 Task: Search one way flight ticket for 5 adults, 2 children, 1 infant in seat and 2 infants on lap in economy from Missoula: Missoula Montana Airport (was Missoula International Airport) to Laramie: Laramie Regional Airport on 8-3-2023. Choice of flights is Spirit. Number of bags: 2 checked bags. Price is upto 106000. Outbound departure time preference is 4:45.
Action: Mouse moved to (223, 304)
Screenshot: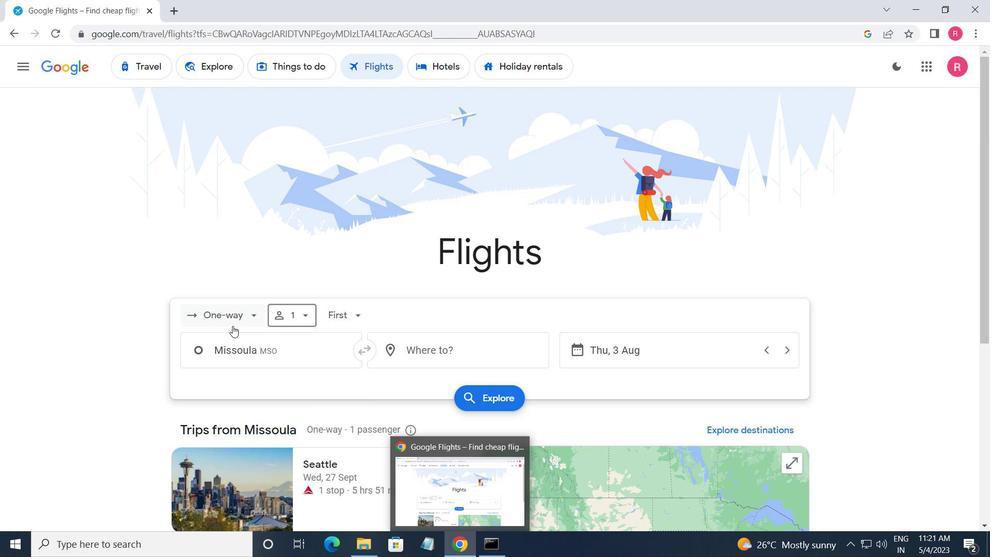 
Action: Mouse pressed left at (223, 304)
Screenshot: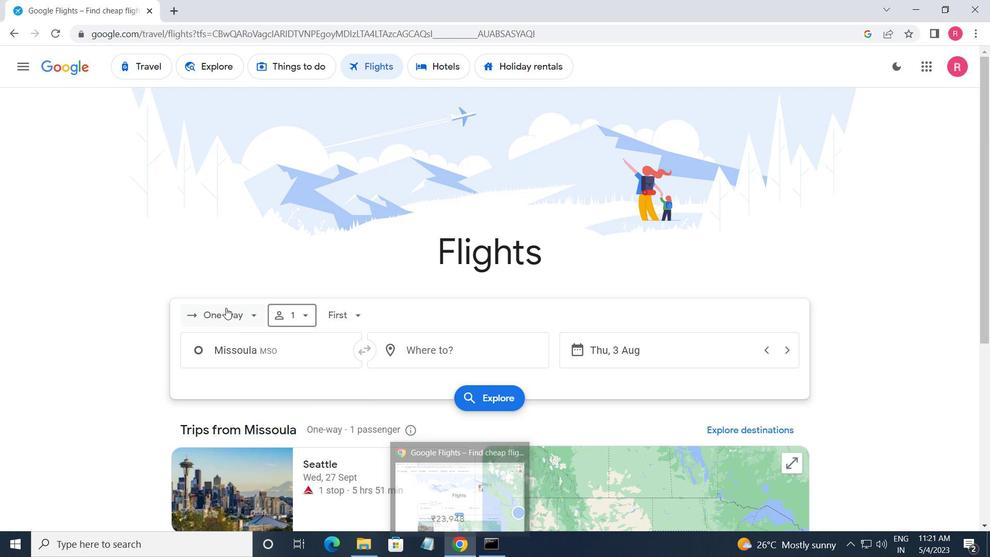 
Action: Mouse moved to (228, 320)
Screenshot: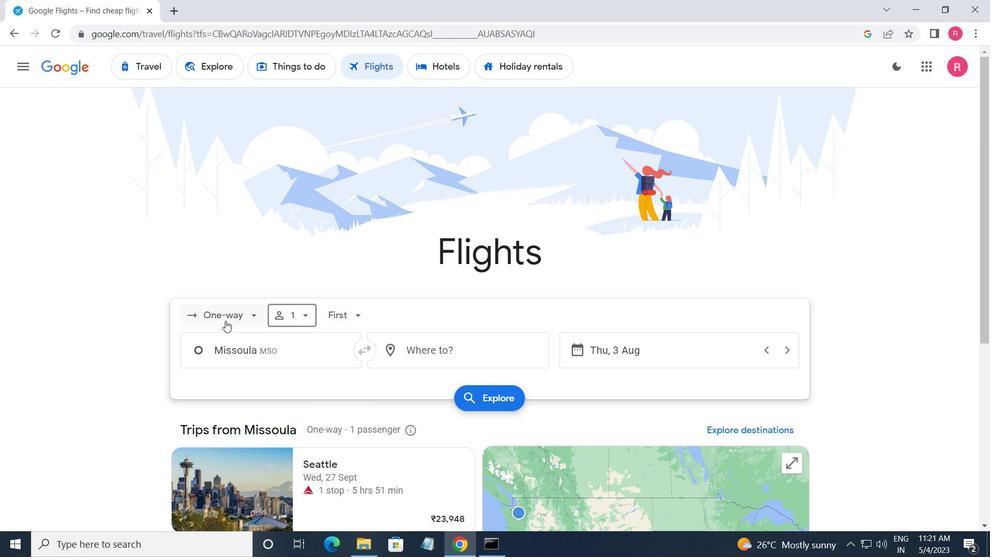 
Action: Mouse pressed left at (228, 320)
Screenshot: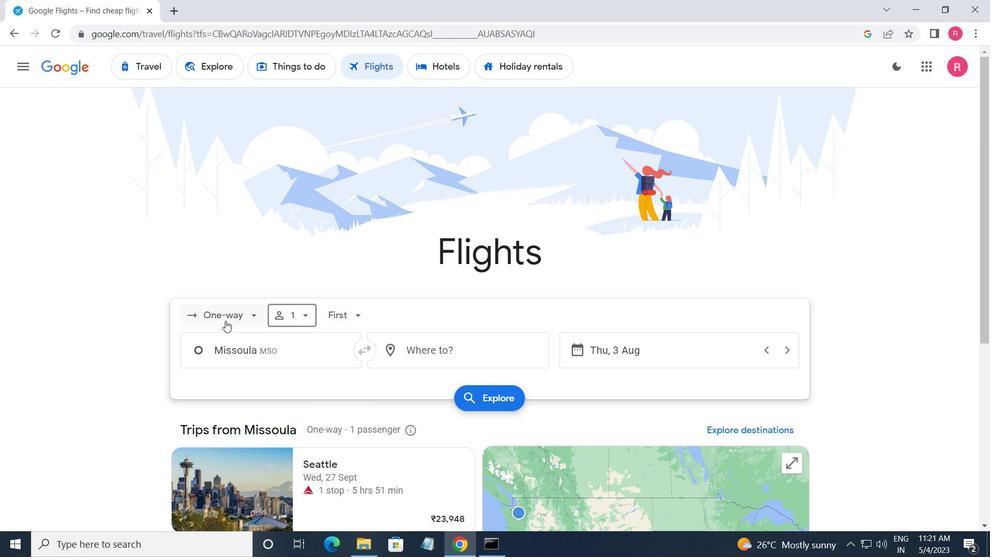 
Action: Mouse moved to (238, 313)
Screenshot: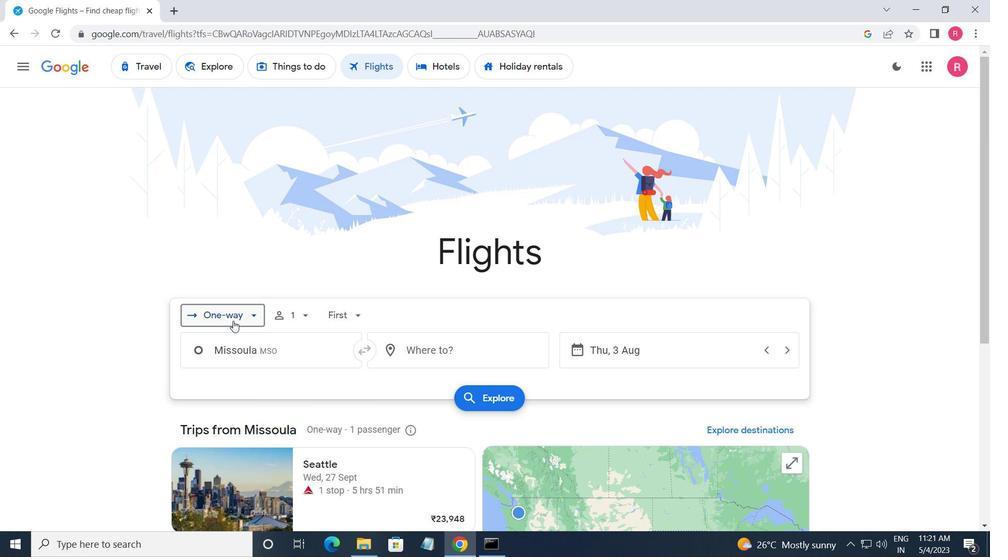 
Action: Mouse pressed left at (238, 313)
Screenshot: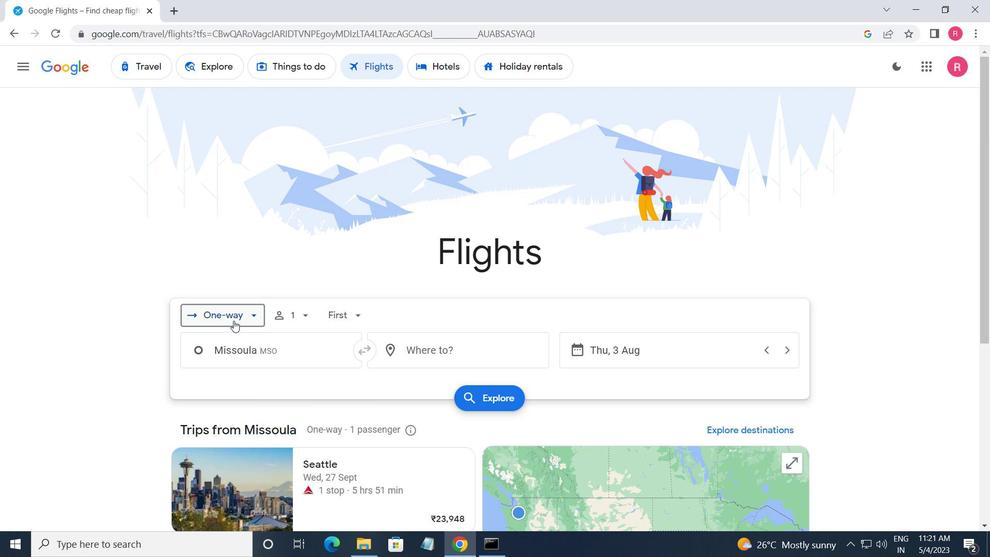
Action: Mouse moved to (243, 375)
Screenshot: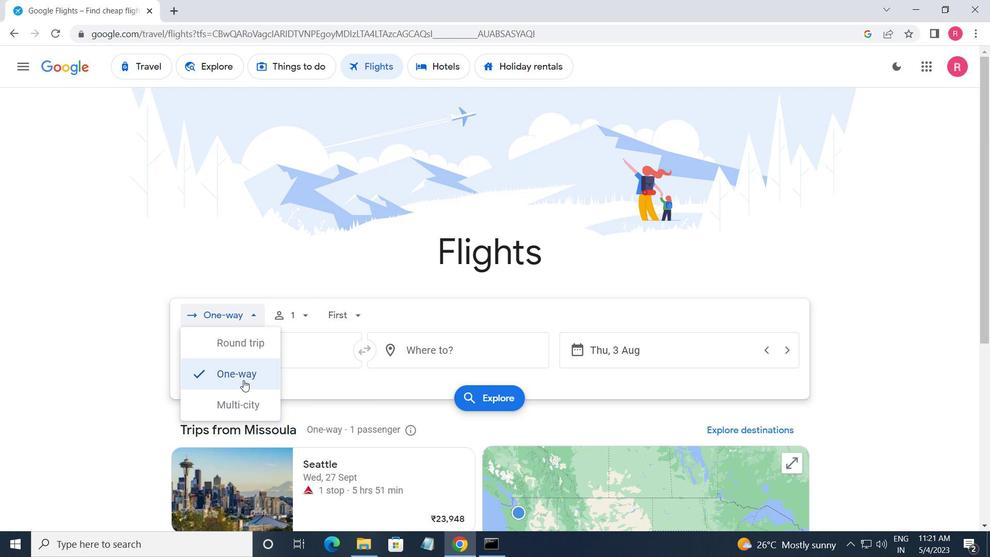 
Action: Mouse pressed left at (243, 375)
Screenshot: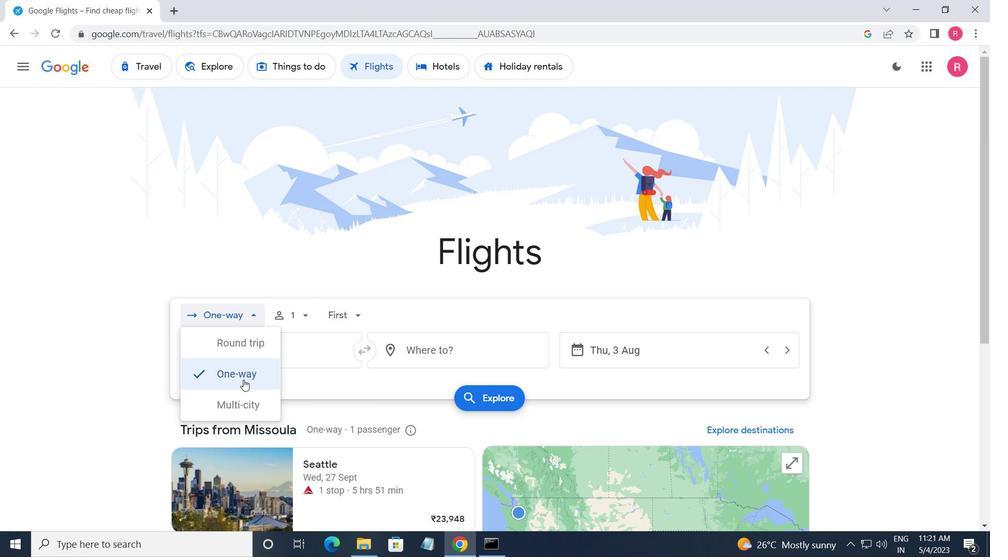 
Action: Mouse moved to (300, 321)
Screenshot: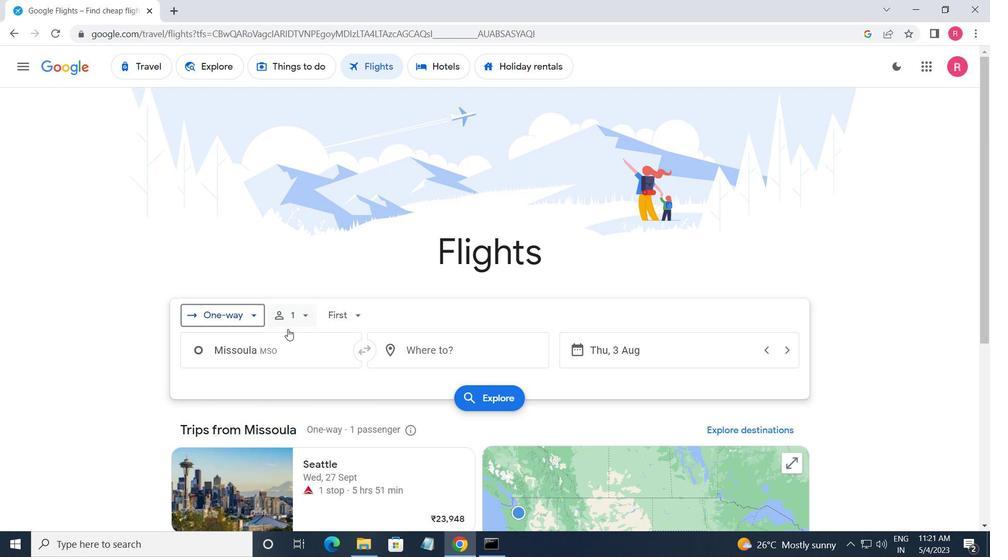 
Action: Mouse pressed left at (300, 321)
Screenshot: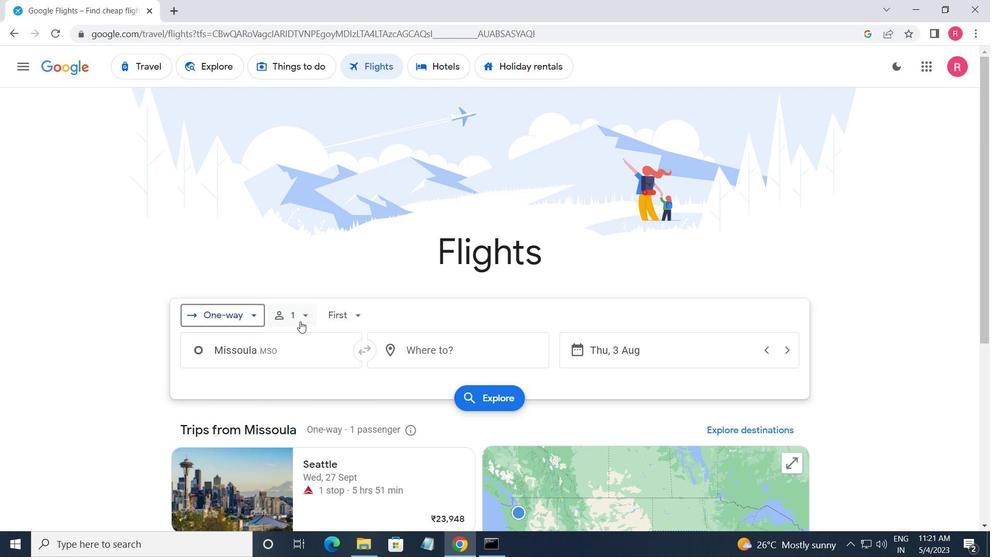 
Action: Mouse moved to (408, 348)
Screenshot: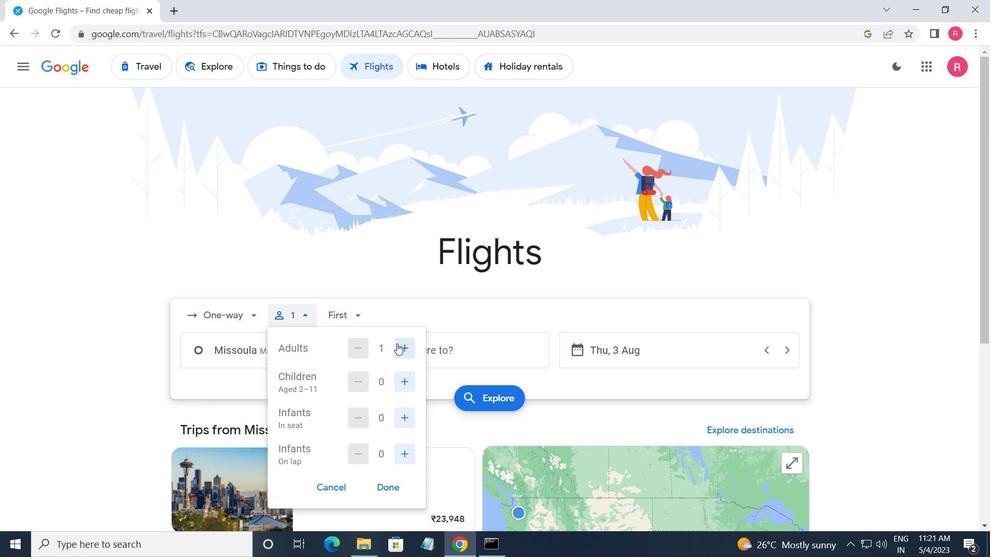 
Action: Mouse pressed left at (408, 348)
Screenshot: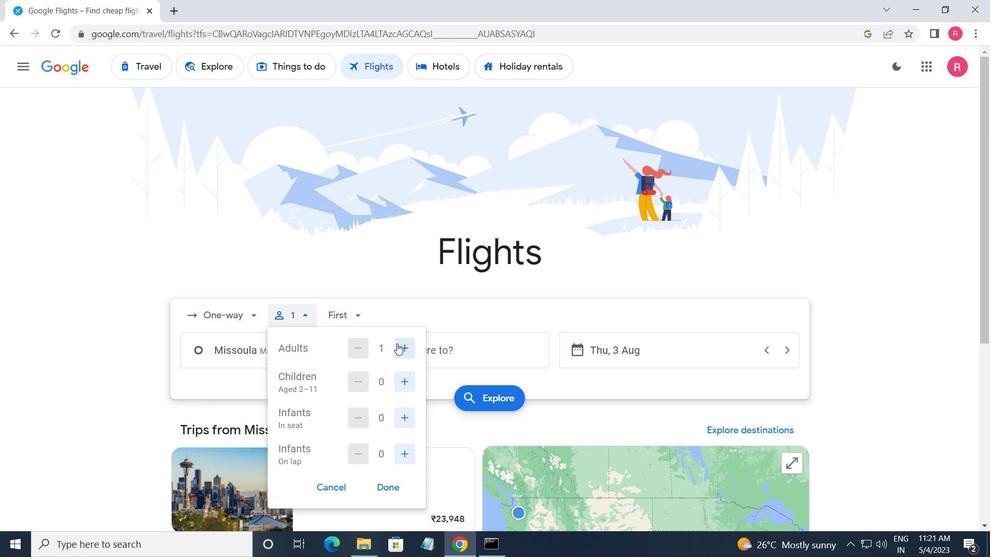 
Action: Mouse pressed left at (408, 348)
Screenshot: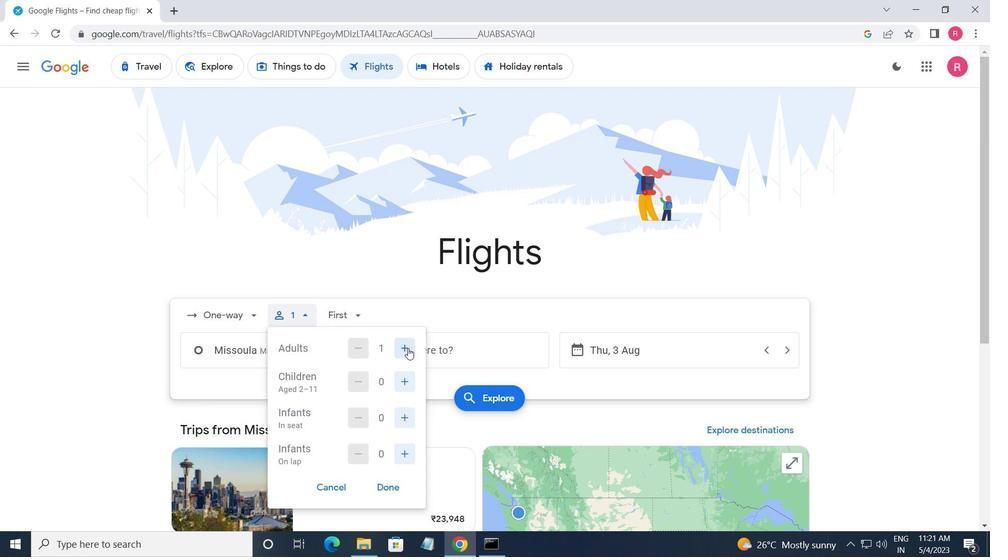 
Action: Mouse pressed left at (408, 348)
Screenshot: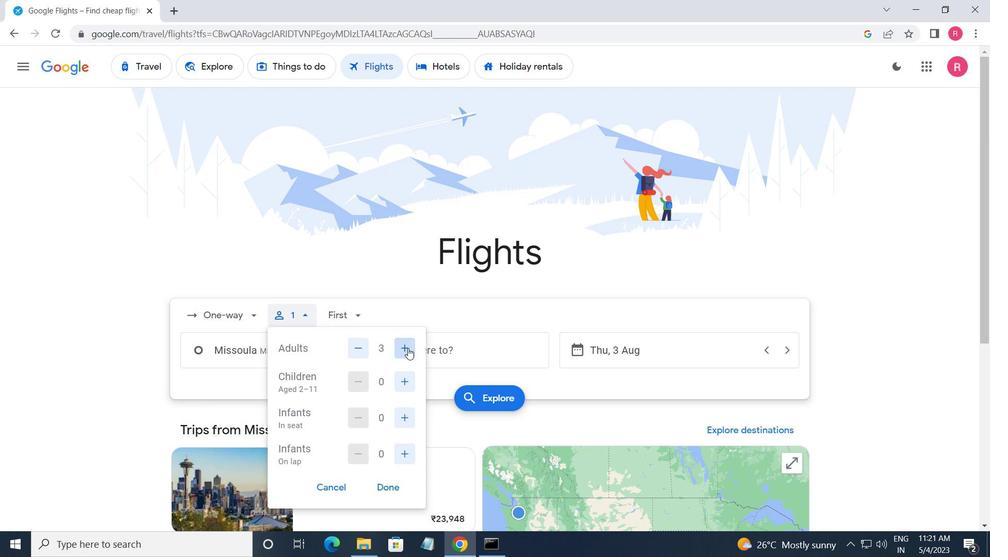 
Action: Mouse pressed left at (408, 348)
Screenshot: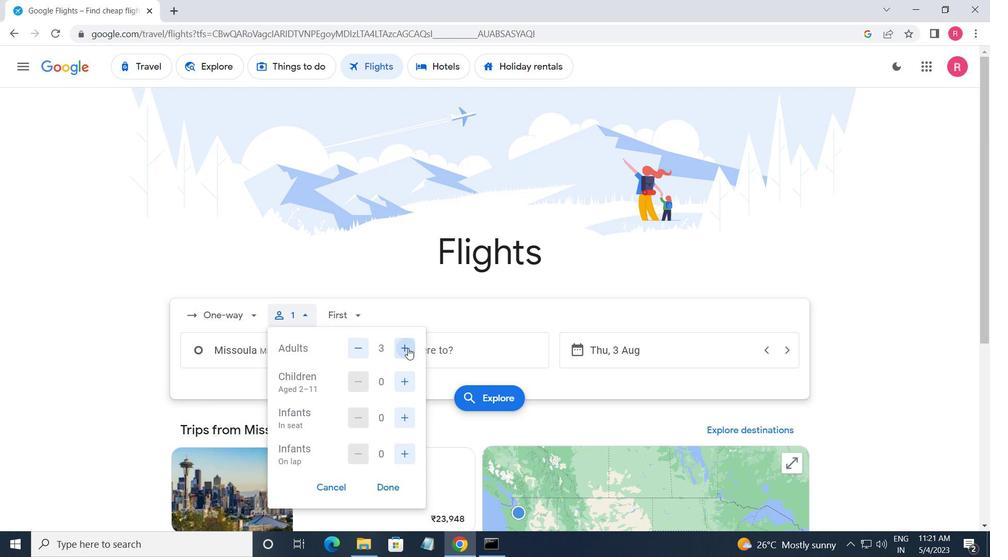 
Action: Mouse moved to (409, 377)
Screenshot: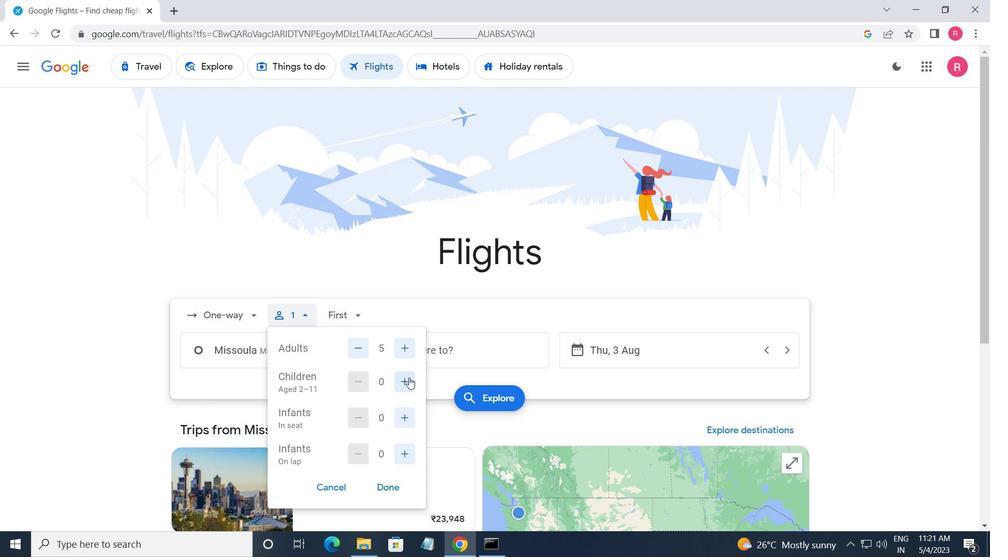 
Action: Mouse pressed left at (409, 377)
Screenshot: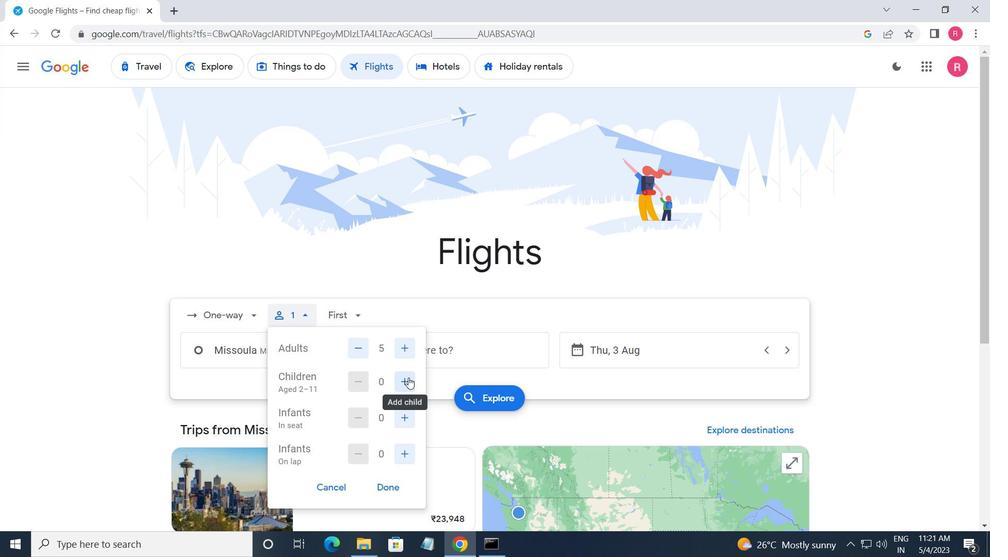 
Action: Mouse moved to (409, 377)
Screenshot: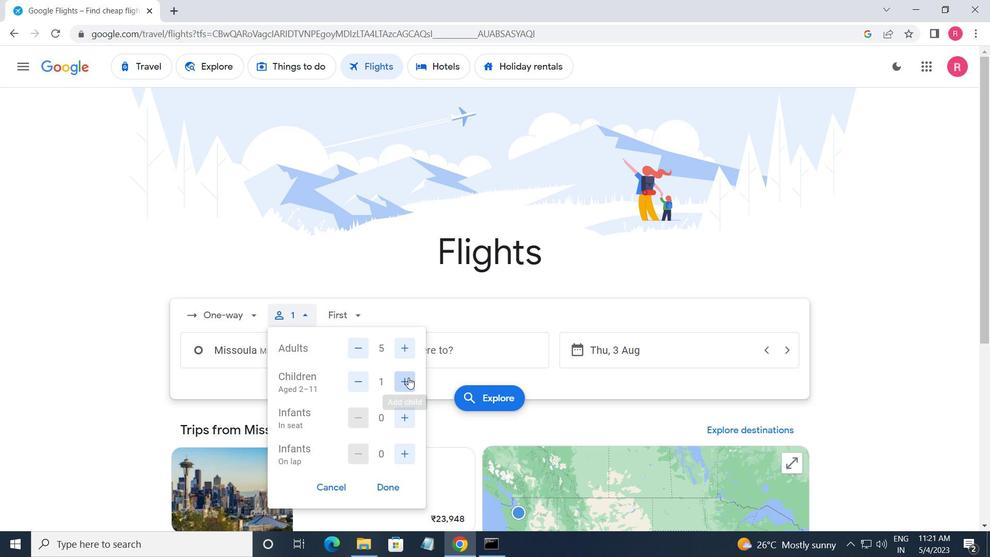 
Action: Mouse pressed left at (409, 377)
Screenshot: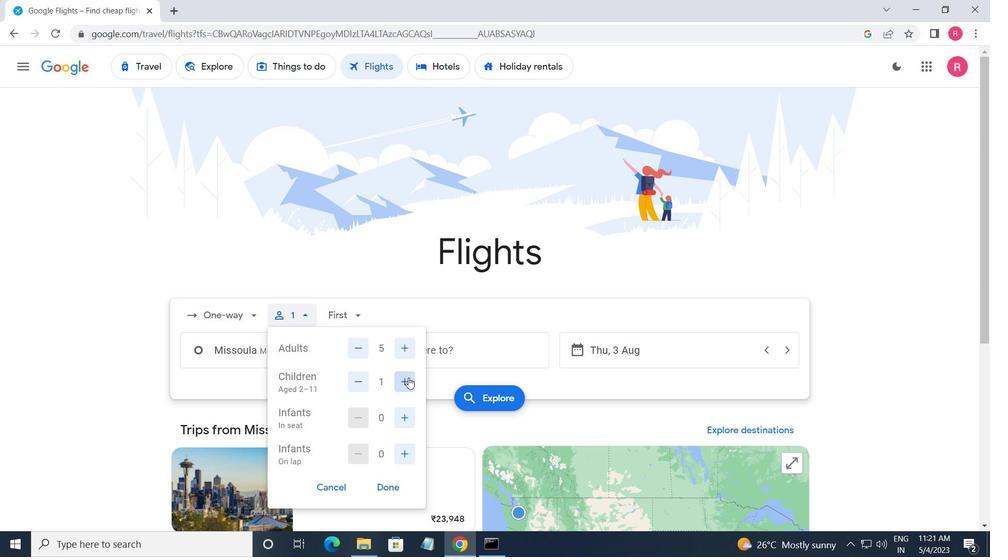 
Action: Mouse moved to (398, 415)
Screenshot: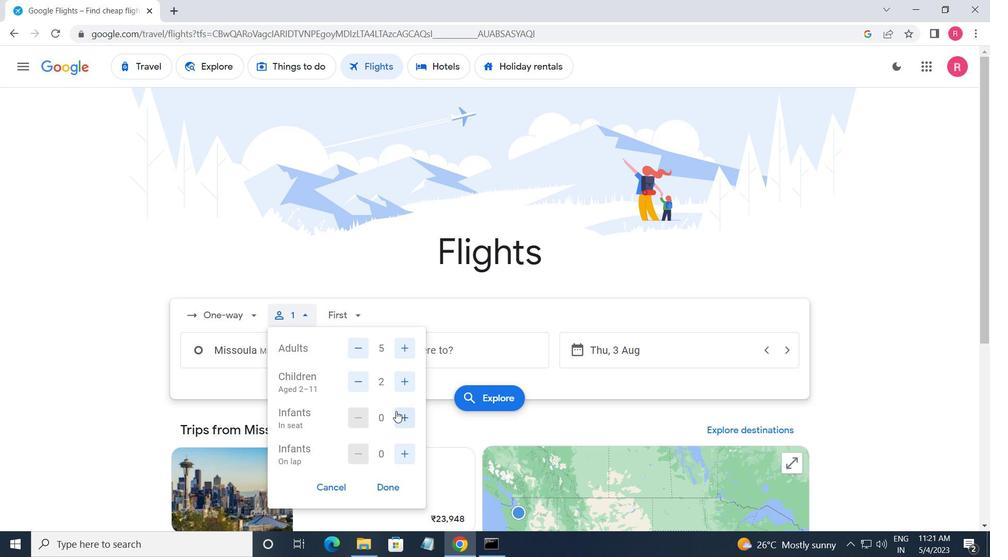 
Action: Mouse pressed left at (398, 415)
Screenshot: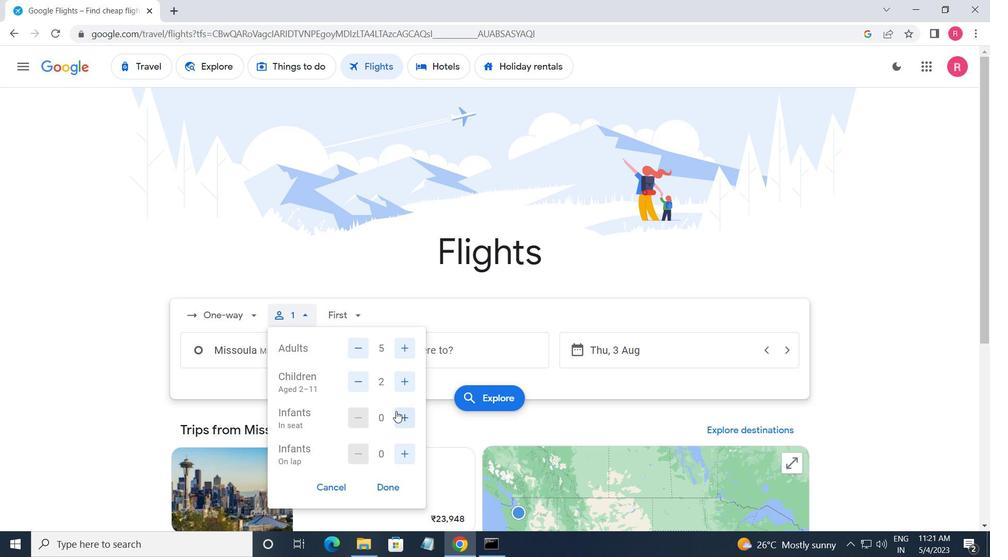 
Action: Mouse moved to (407, 457)
Screenshot: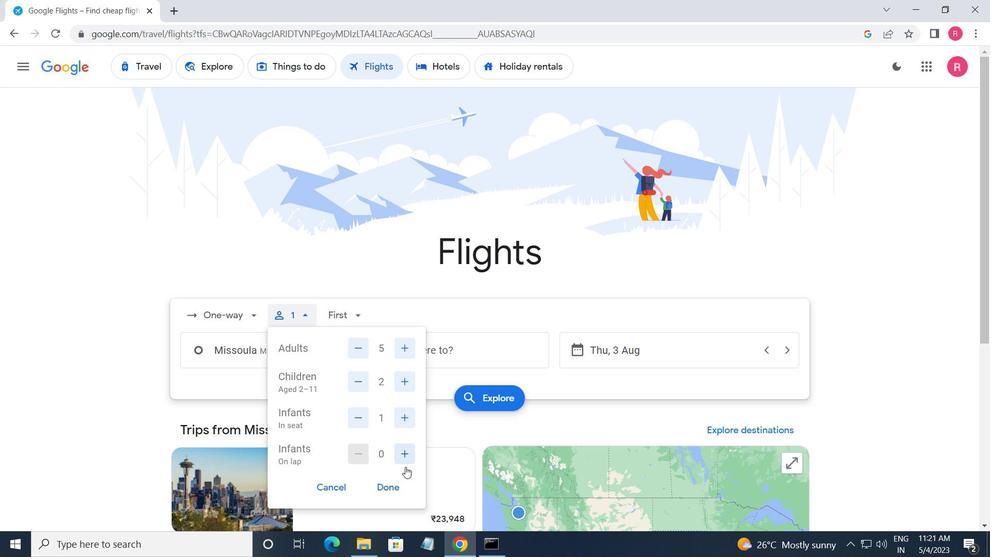 
Action: Mouse pressed left at (407, 457)
Screenshot: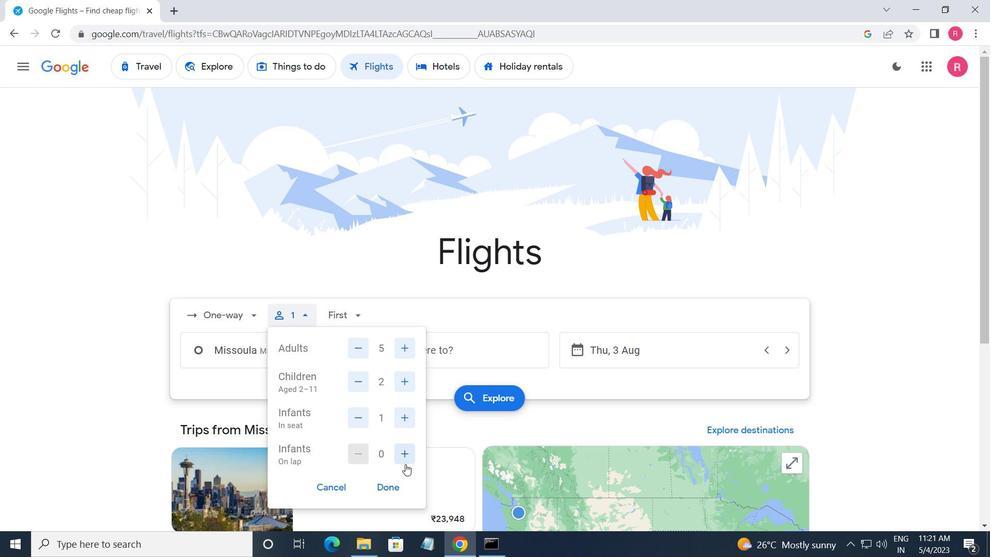 
Action: Mouse moved to (395, 482)
Screenshot: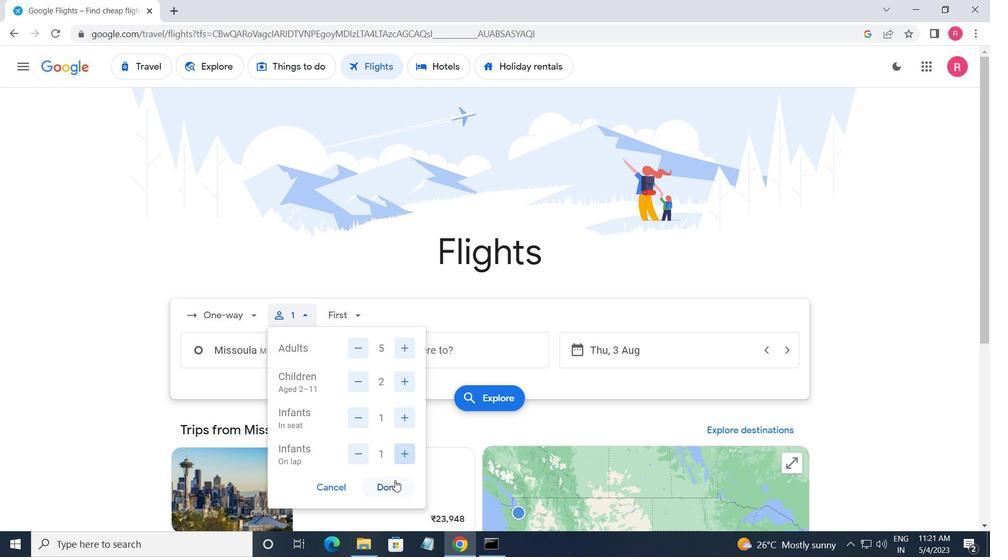 
Action: Mouse pressed left at (395, 482)
Screenshot: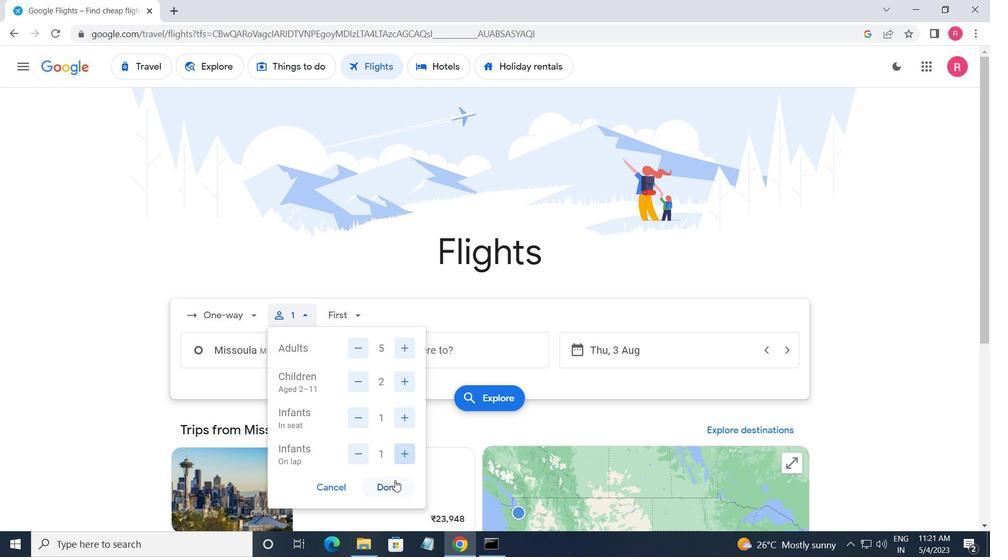 
Action: Mouse moved to (342, 316)
Screenshot: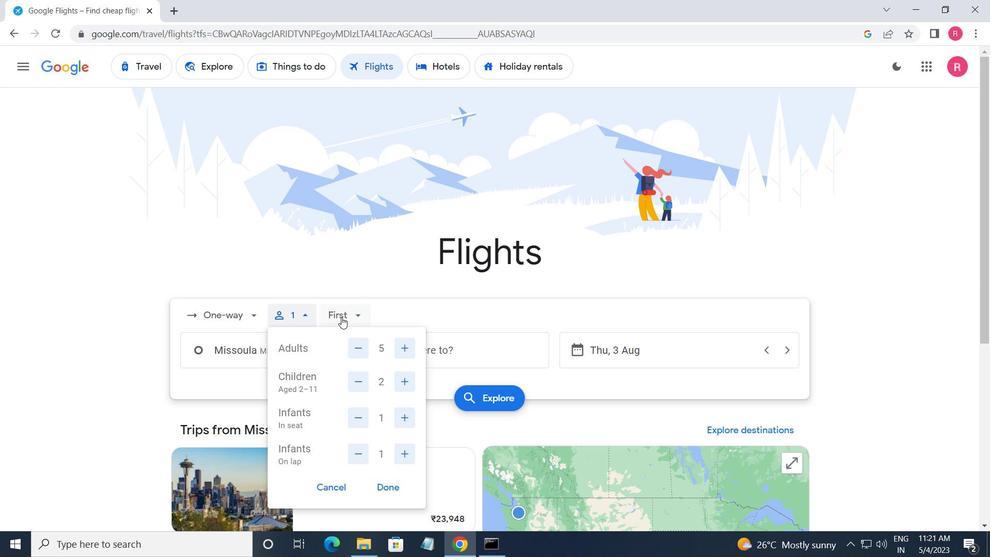 
Action: Mouse pressed left at (342, 316)
Screenshot: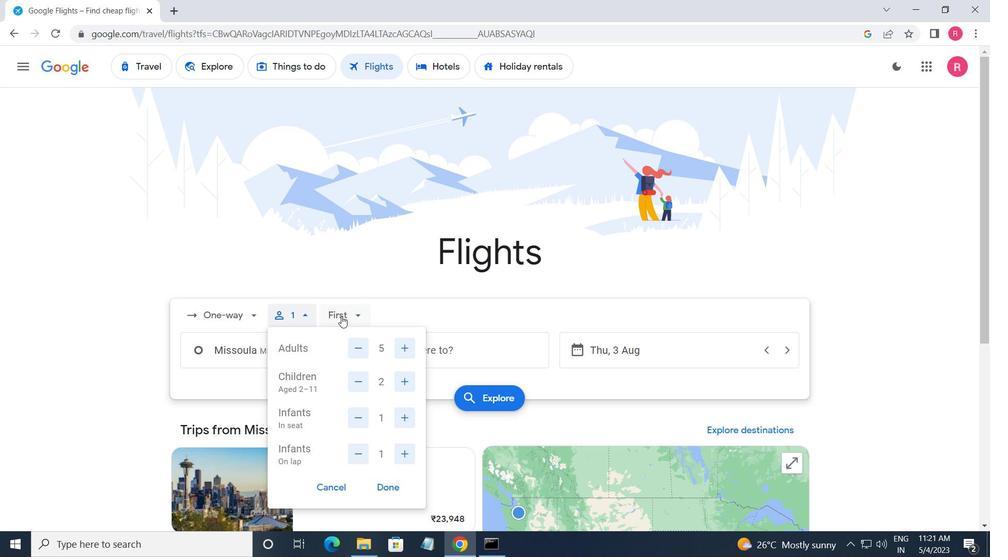 
Action: Mouse moved to (371, 350)
Screenshot: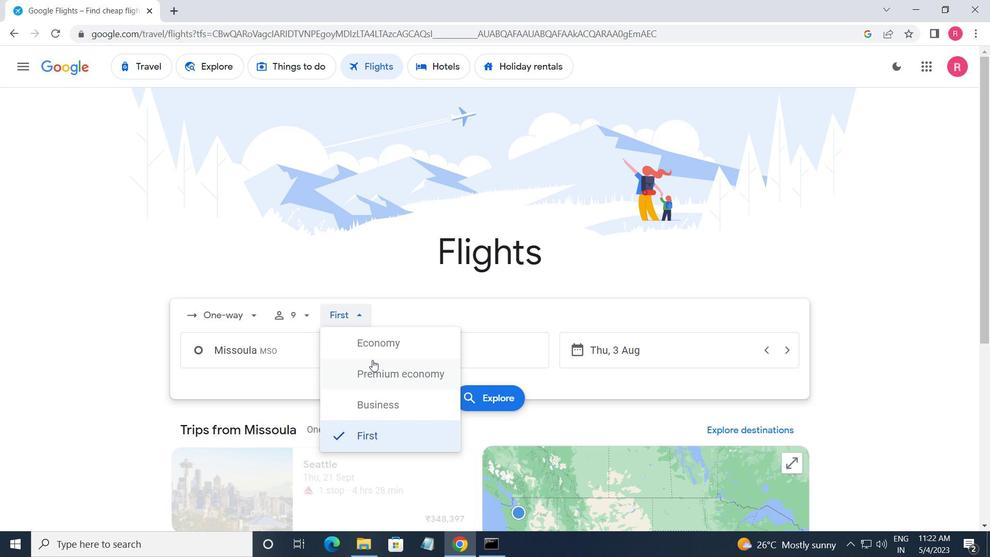 
Action: Mouse pressed left at (371, 350)
Screenshot: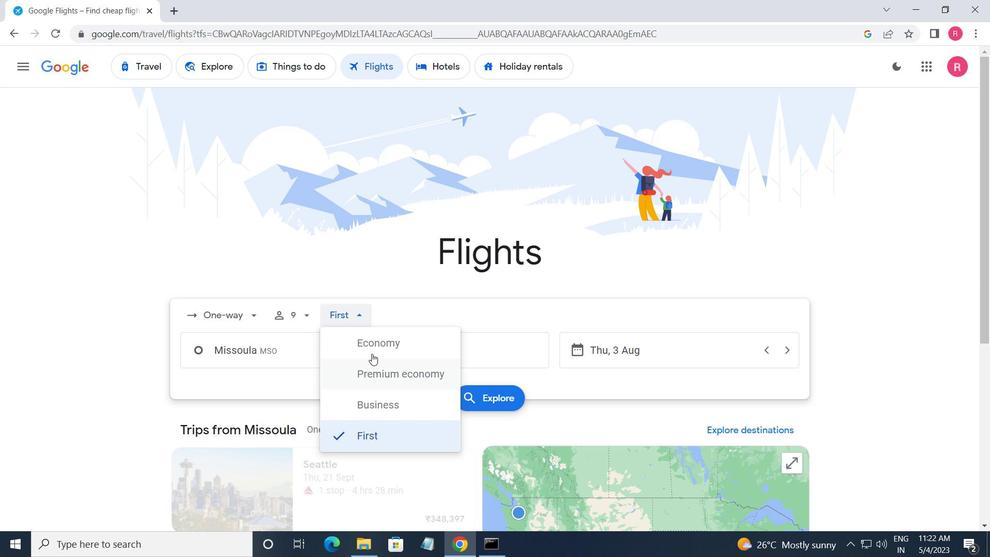 
Action: Mouse moved to (322, 367)
Screenshot: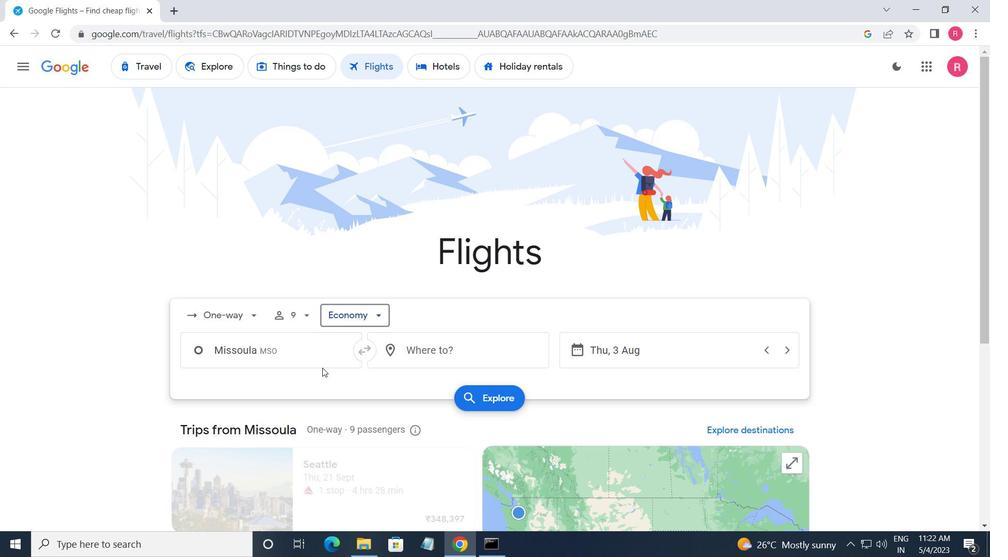 
Action: Mouse pressed left at (322, 367)
Screenshot: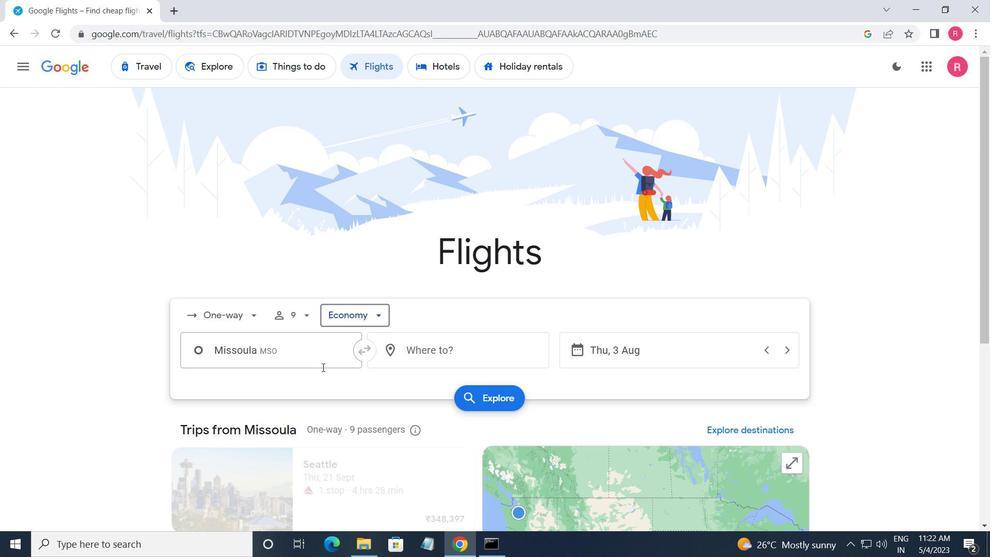 
Action: Mouse moved to (311, 426)
Screenshot: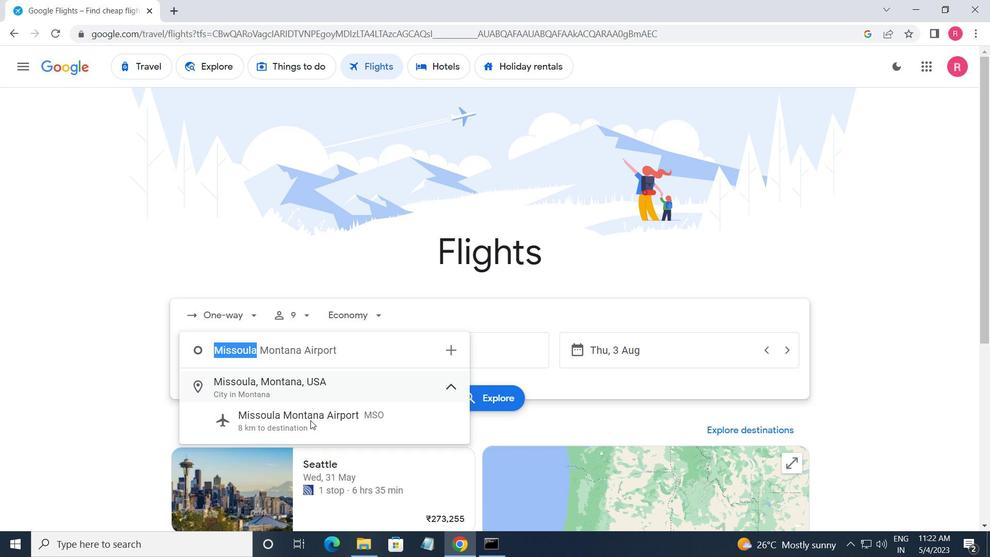 
Action: Mouse pressed left at (311, 426)
Screenshot: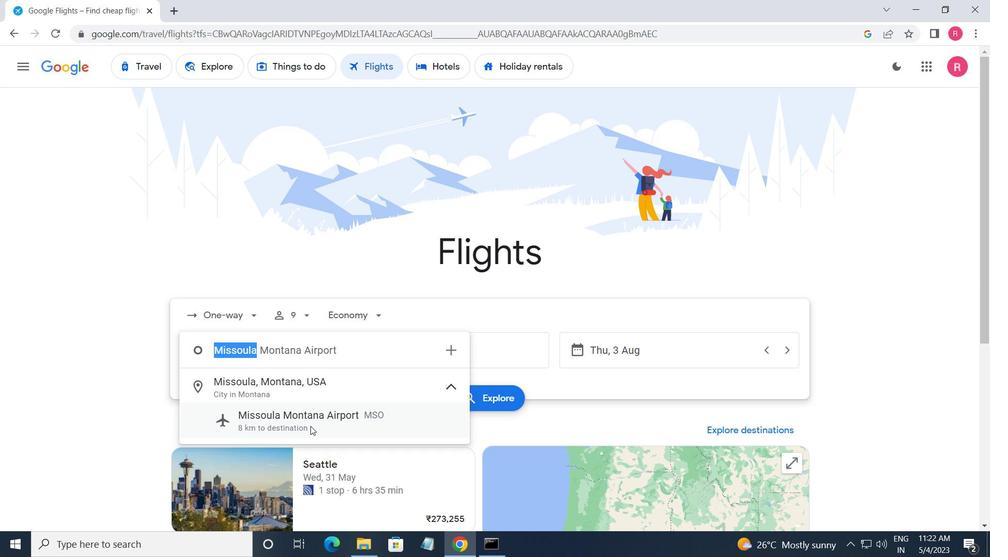 
Action: Mouse moved to (416, 355)
Screenshot: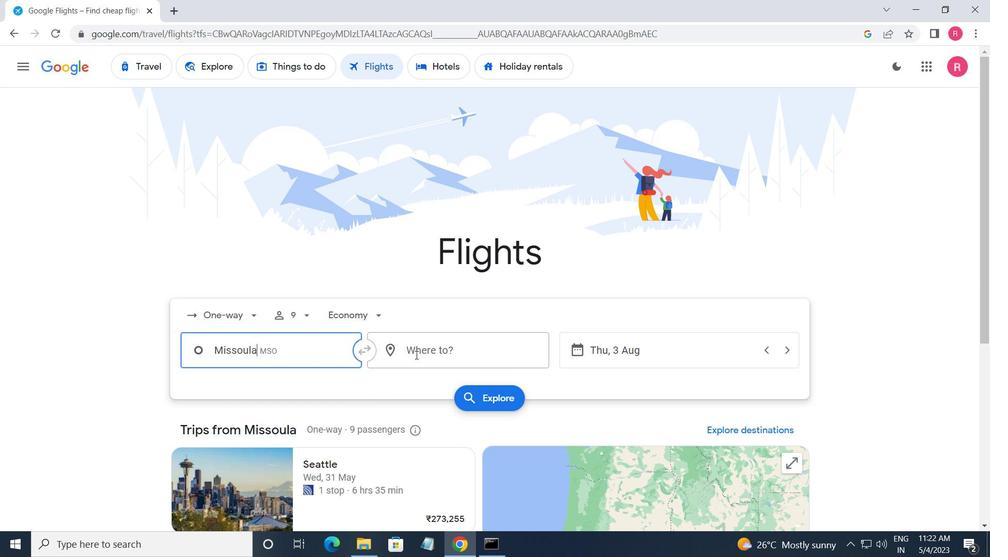 
Action: Mouse pressed left at (416, 355)
Screenshot: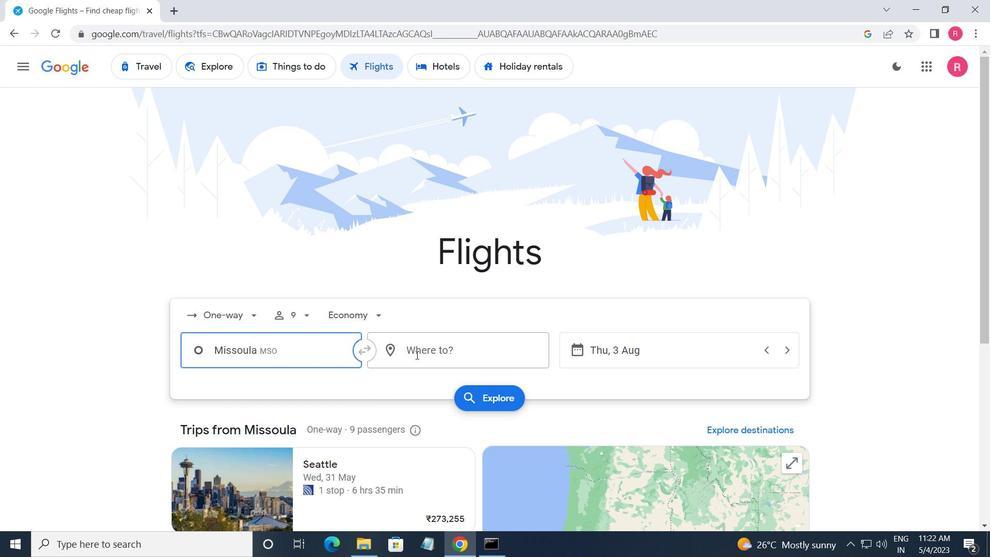 
Action: Mouse moved to (436, 484)
Screenshot: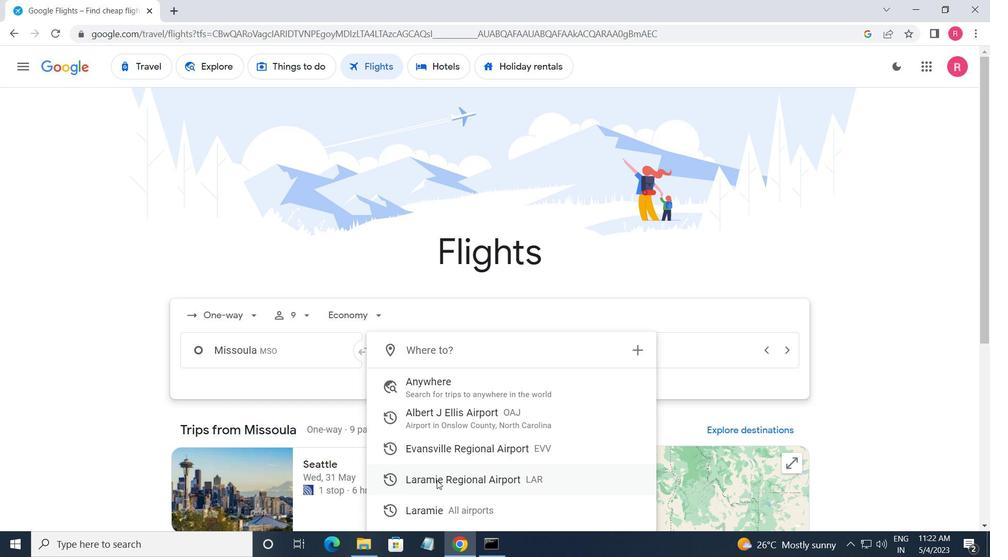 
Action: Mouse pressed left at (436, 484)
Screenshot: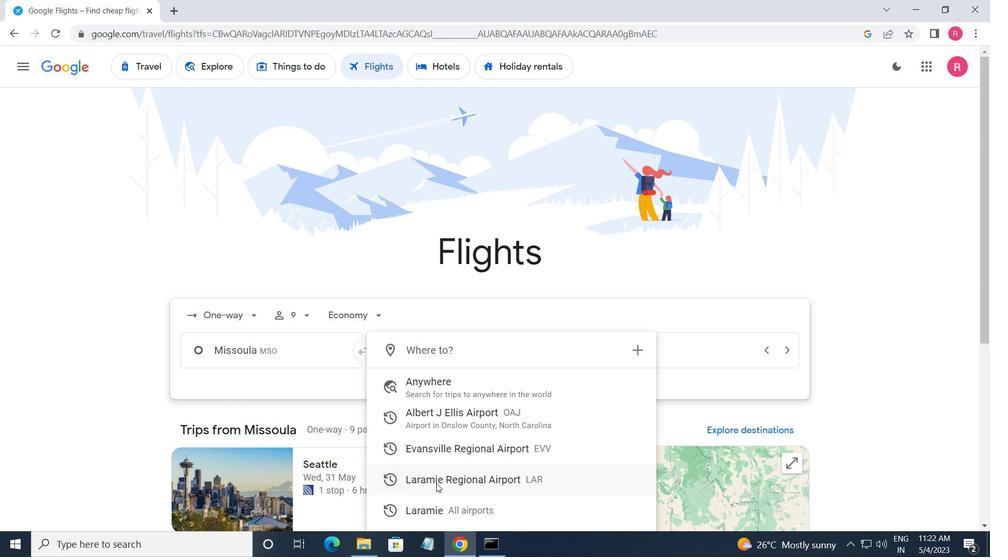 
Action: Mouse moved to (655, 361)
Screenshot: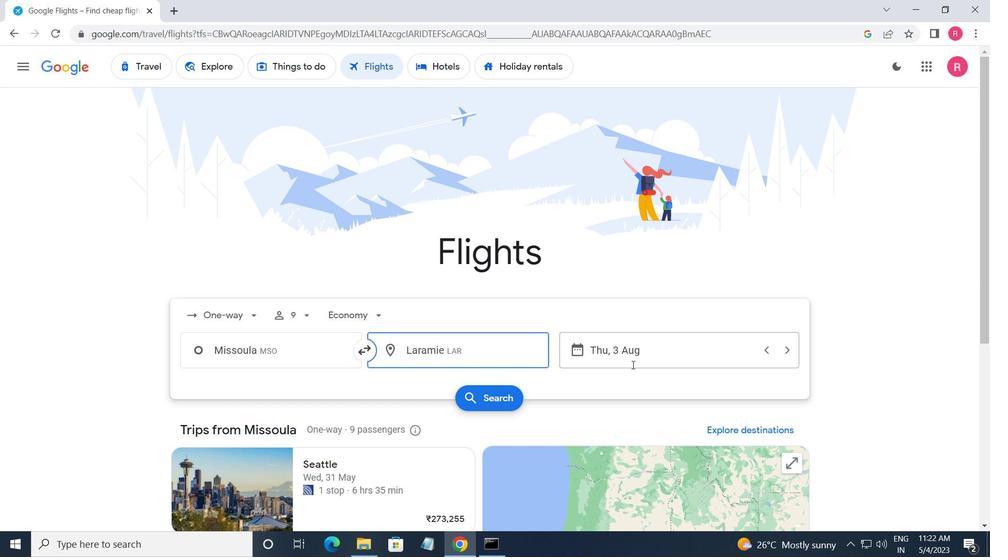 
Action: Mouse pressed left at (655, 361)
Screenshot: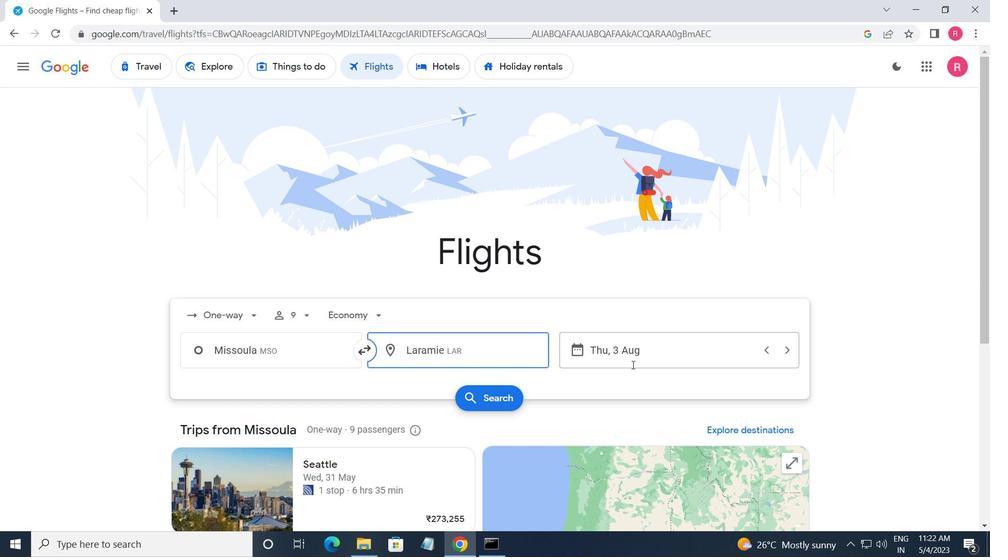
Action: Mouse moved to (457, 306)
Screenshot: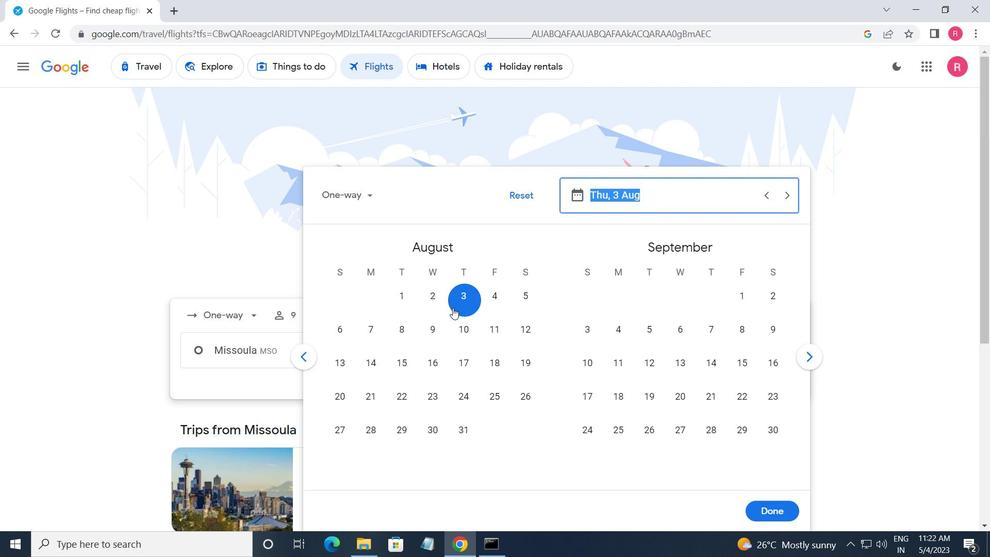 
Action: Mouse pressed left at (457, 306)
Screenshot: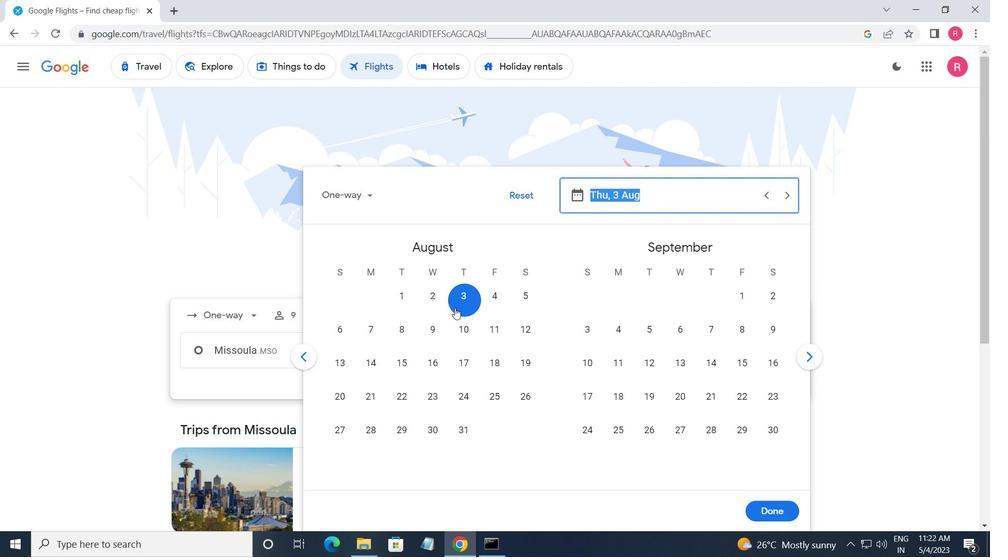 
Action: Mouse moved to (766, 511)
Screenshot: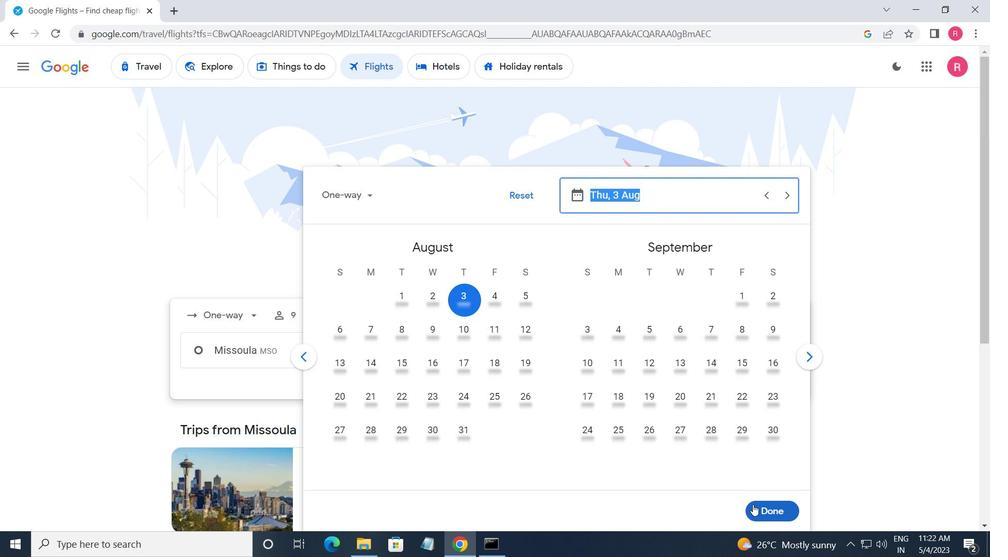 
Action: Mouse pressed left at (766, 511)
Screenshot: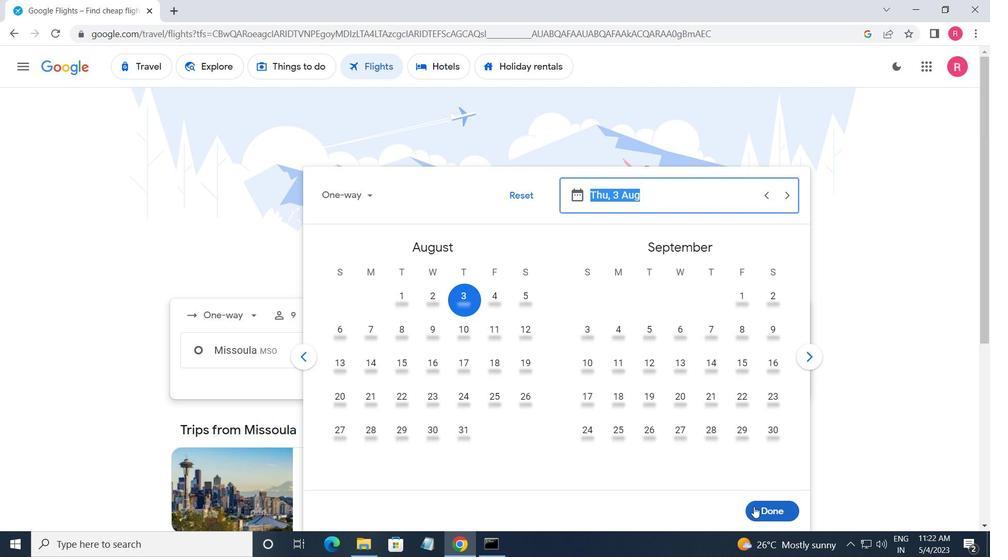
Action: Mouse moved to (479, 406)
Screenshot: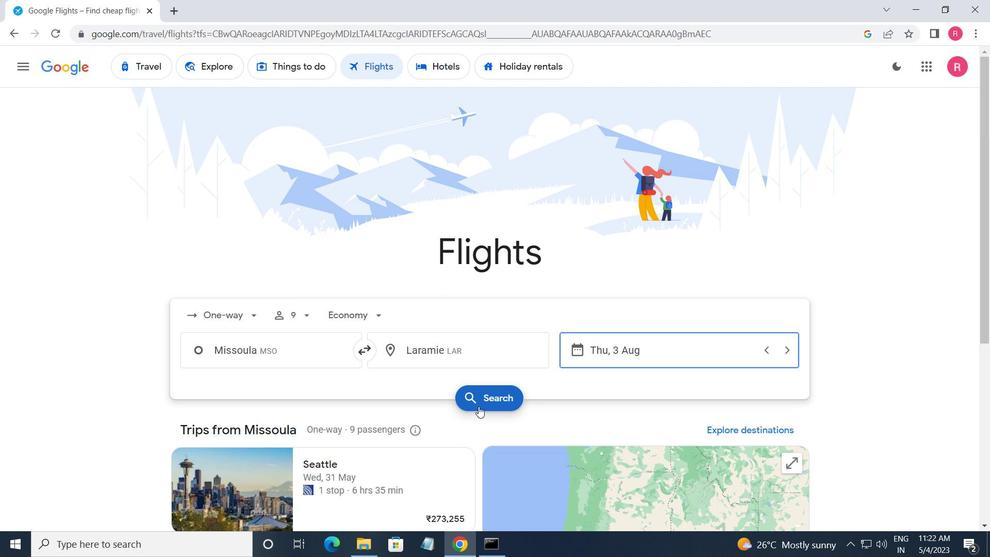 
Action: Mouse pressed left at (479, 406)
Screenshot: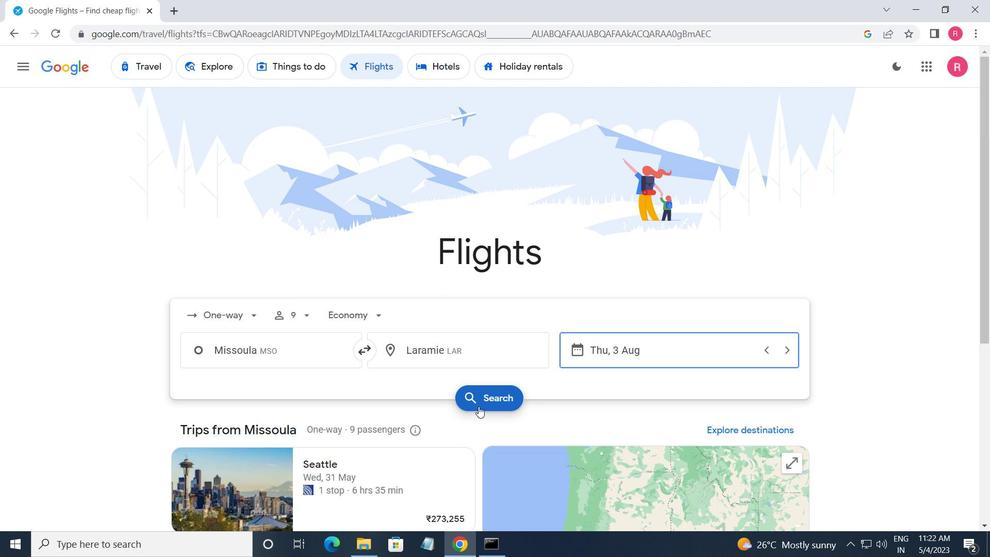 
Action: Mouse moved to (198, 188)
Screenshot: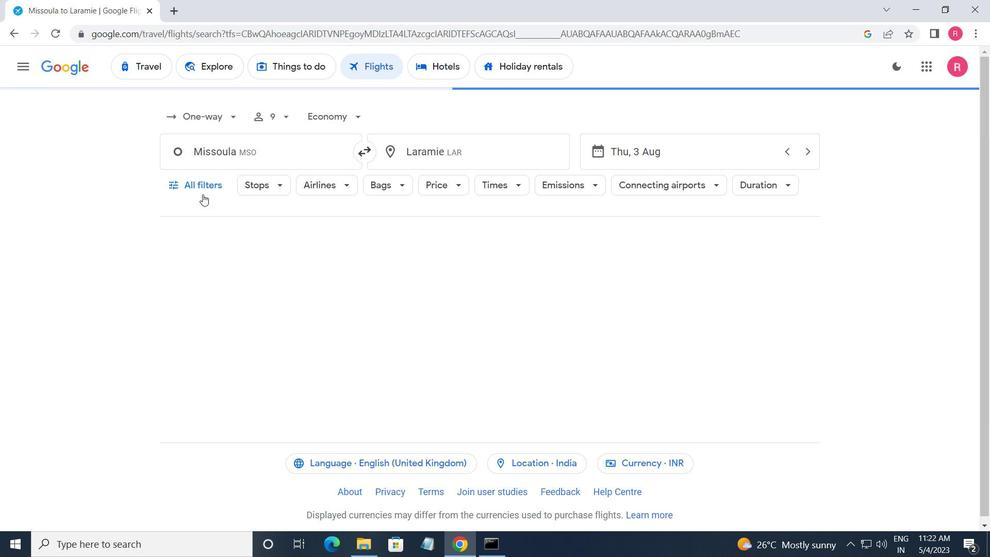 
Action: Mouse pressed left at (198, 188)
Screenshot: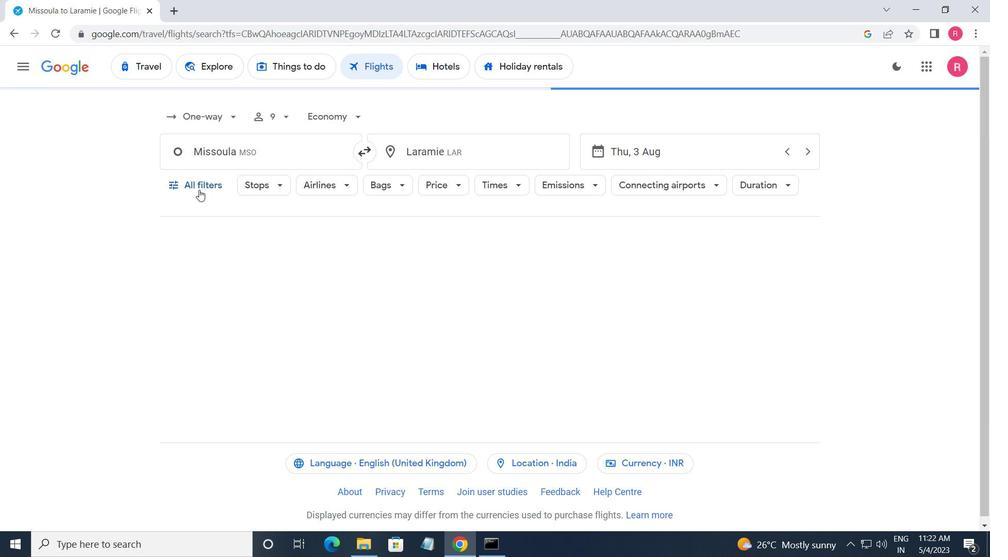 
Action: Mouse moved to (261, 361)
Screenshot: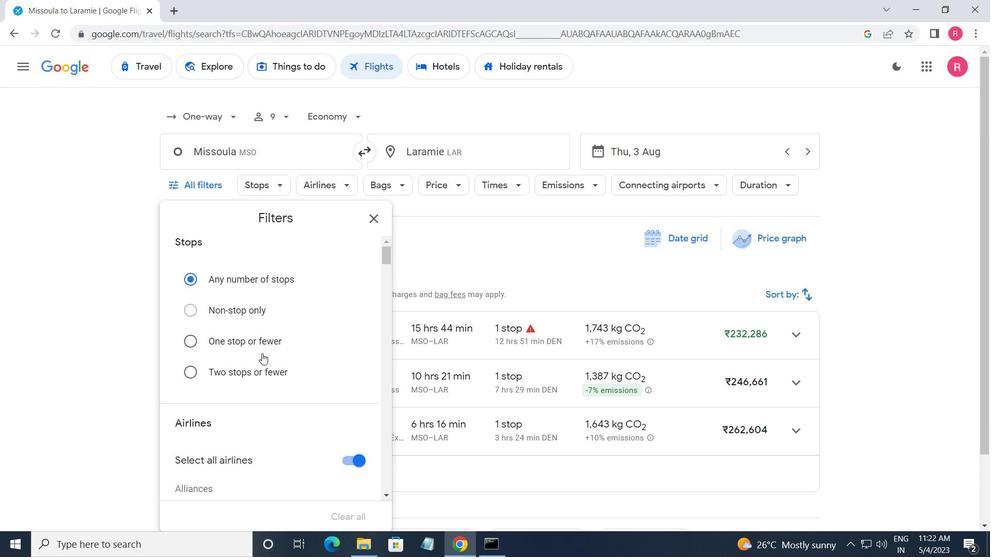
Action: Mouse scrolled (261, 360) with delta (0, 0)
Screenshot: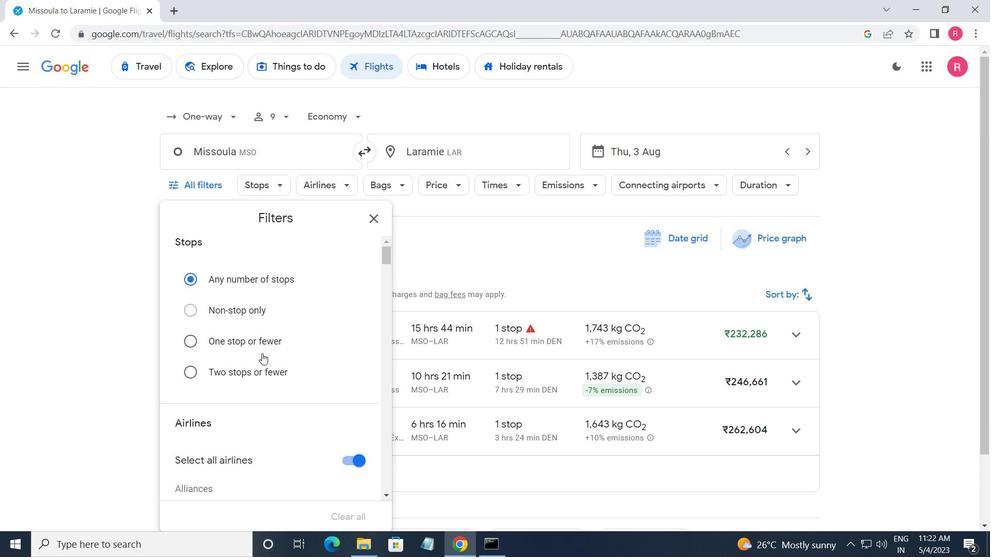 
Action: Mouse moved to (261, 363)
Screenshot: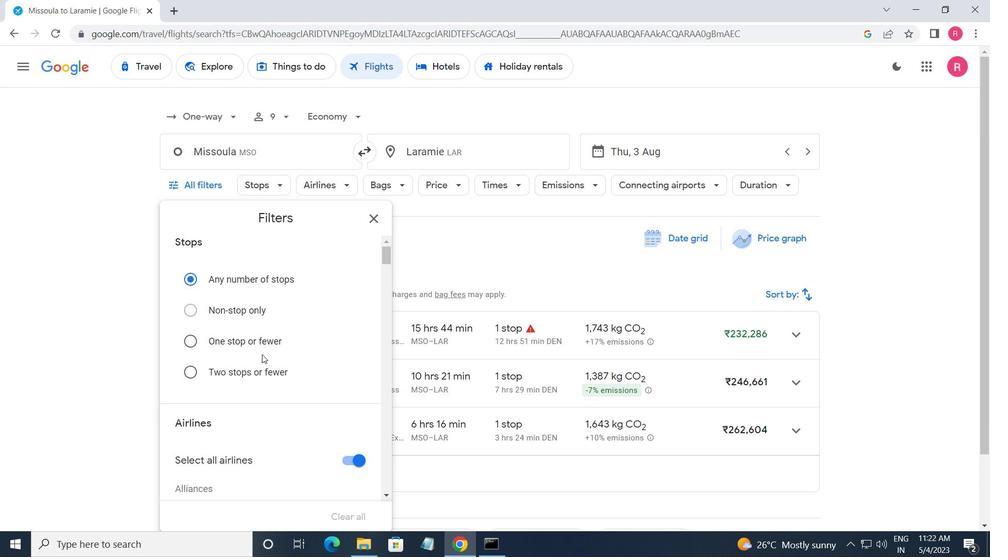 
Action: Mouse scrolled (261, 363) with delta (0, 0)
Screenshot: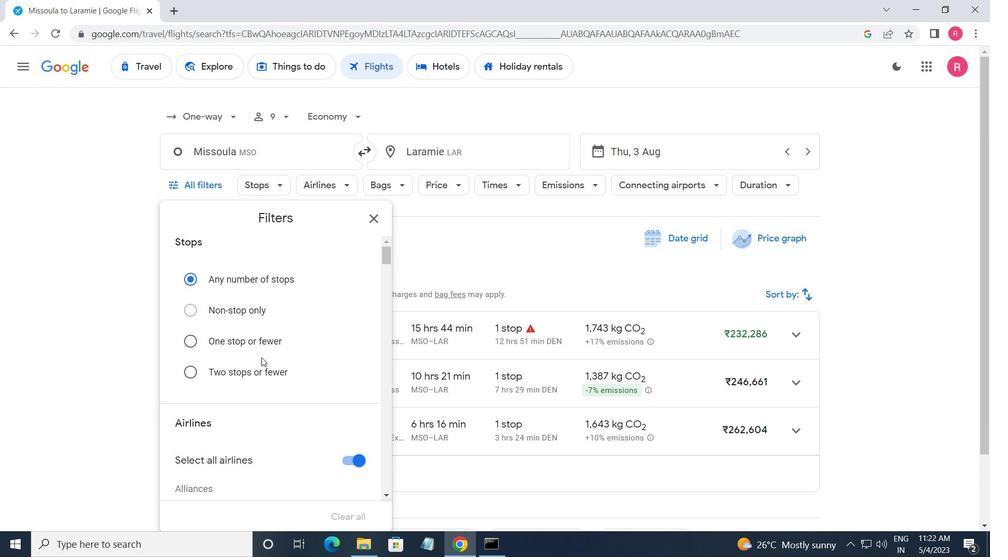 
Action: Mouse moved to (261, 365)
Screenshot: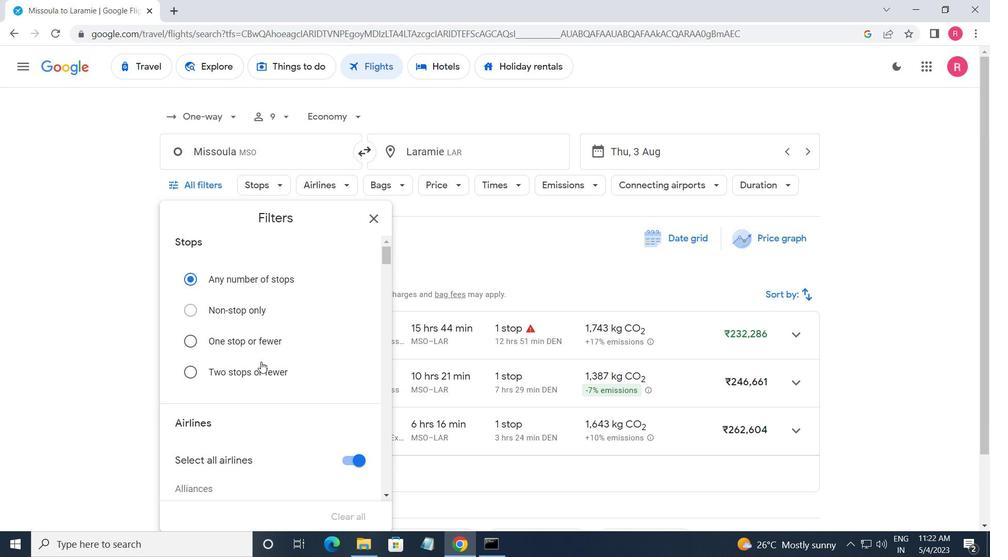 
Action: Mouse scrolled (261, 364) with delta (0, 0)
Screenshot: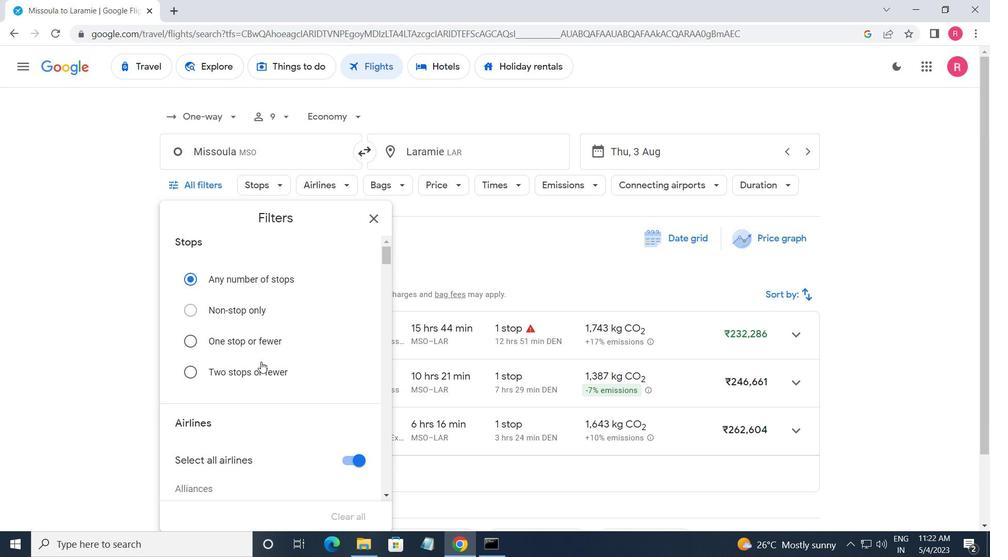 
Action: Mouse moved to (261, 366)
Screenshot: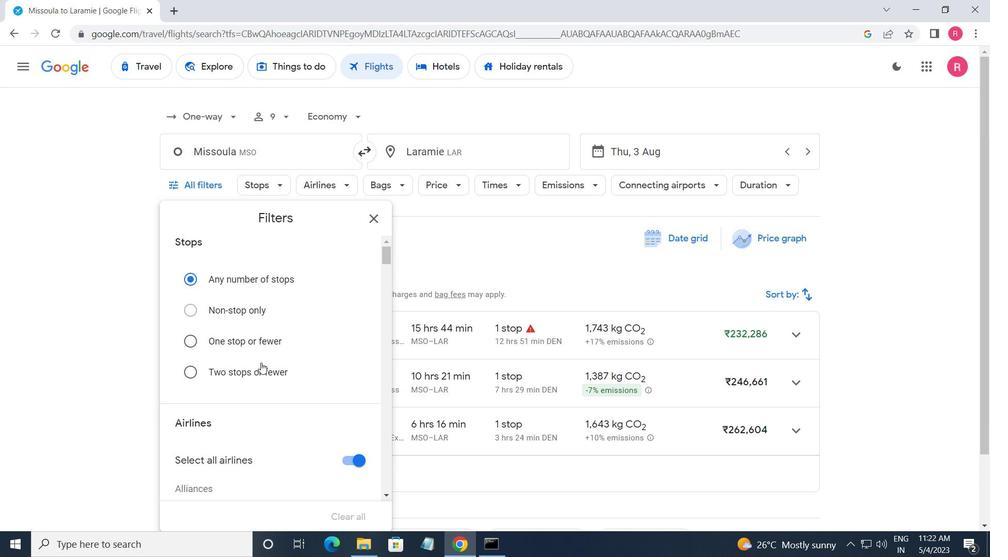 
Action: Mouse scrolled (261, 365) with delta (0, 0)
Screenshot: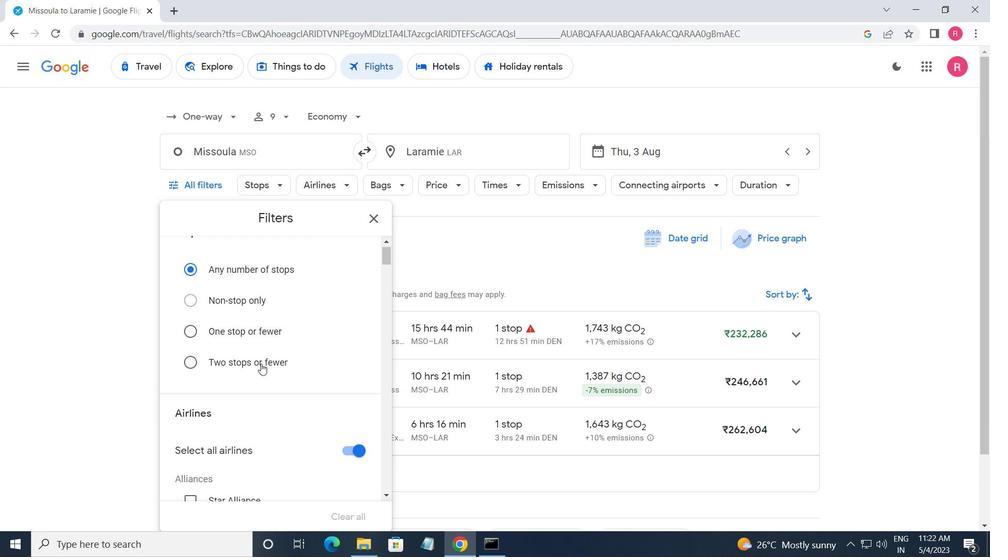 
Action: Mouse scrolled (261, 365) with delta (0, 0)
Screenshot: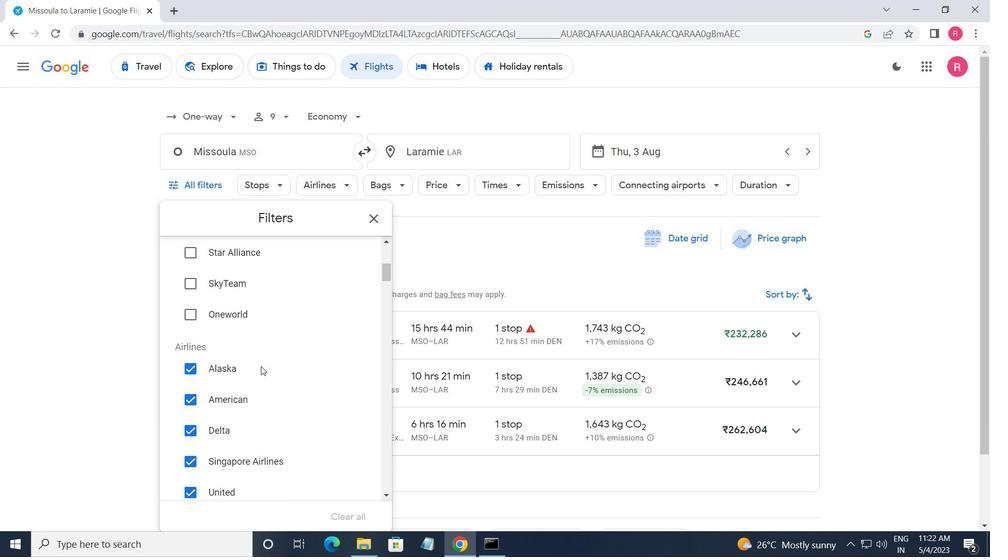 
Action: Mouse moved to (261, 367)
Screenshot: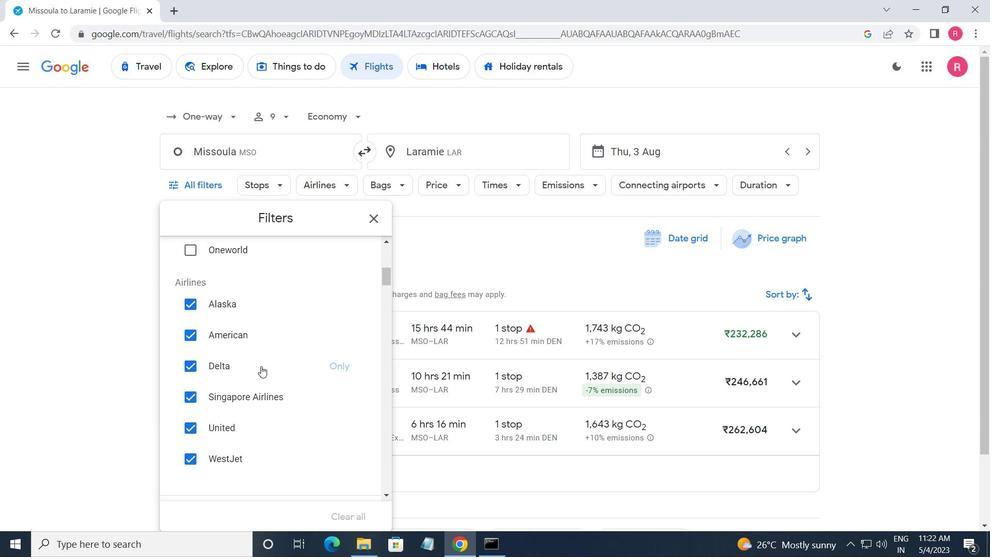 
Action: Mouse scrolled (261, 367) with delta (0, 0)
Screenshot: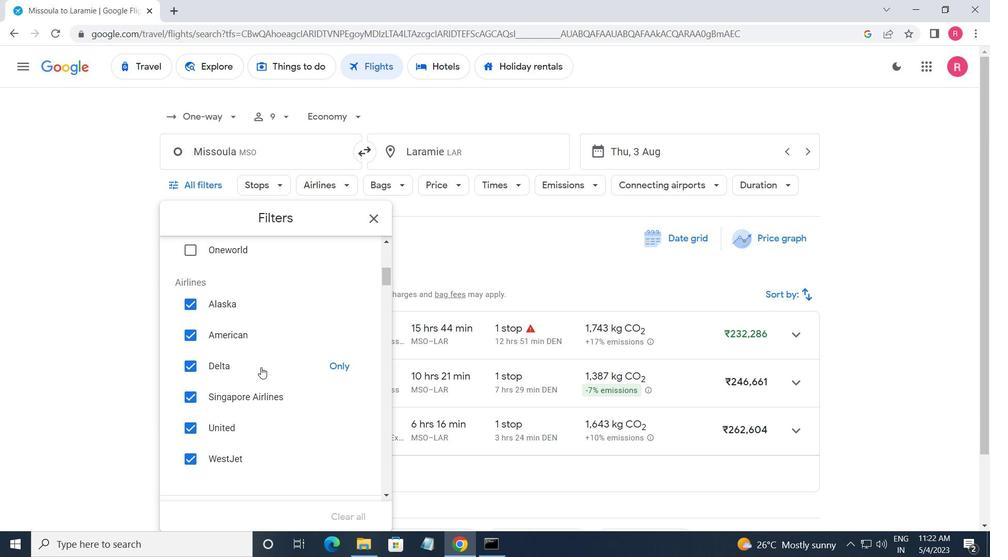 
Action: Mouse moved to (261, 365)
Screenshot: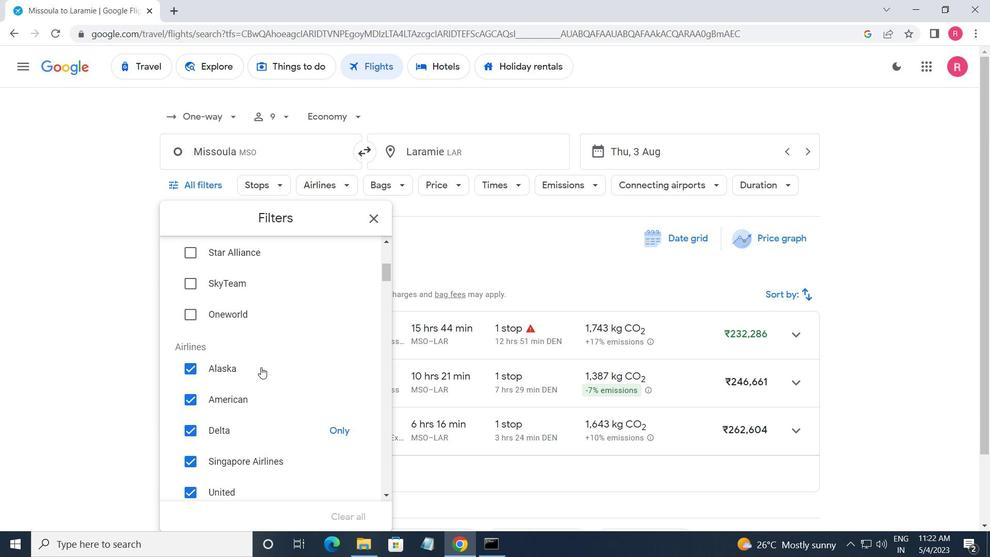 
Action: Mouse scrolled (261, 365) with delta (0, 0)
Screenshot: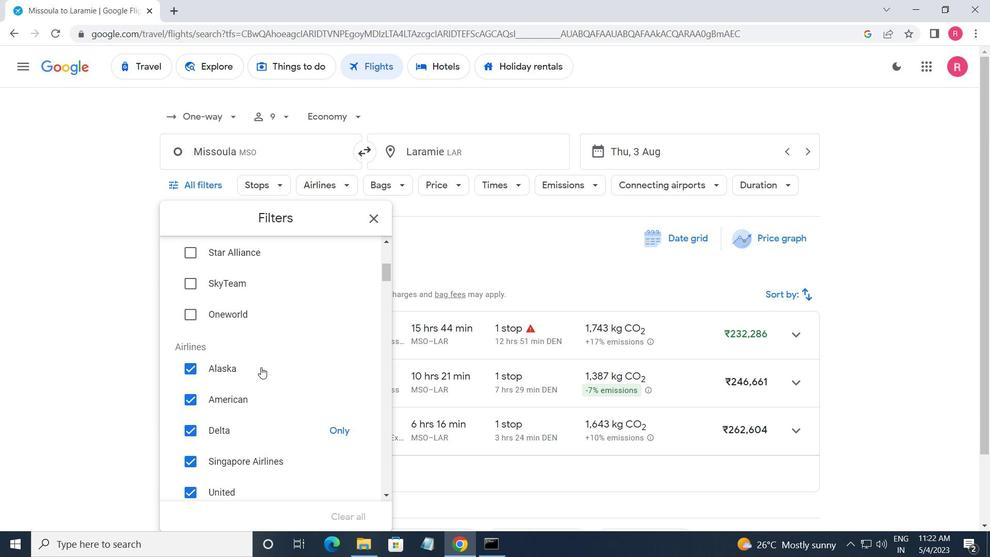 
Action: Mouse moved to (262, 363)
Screenshot: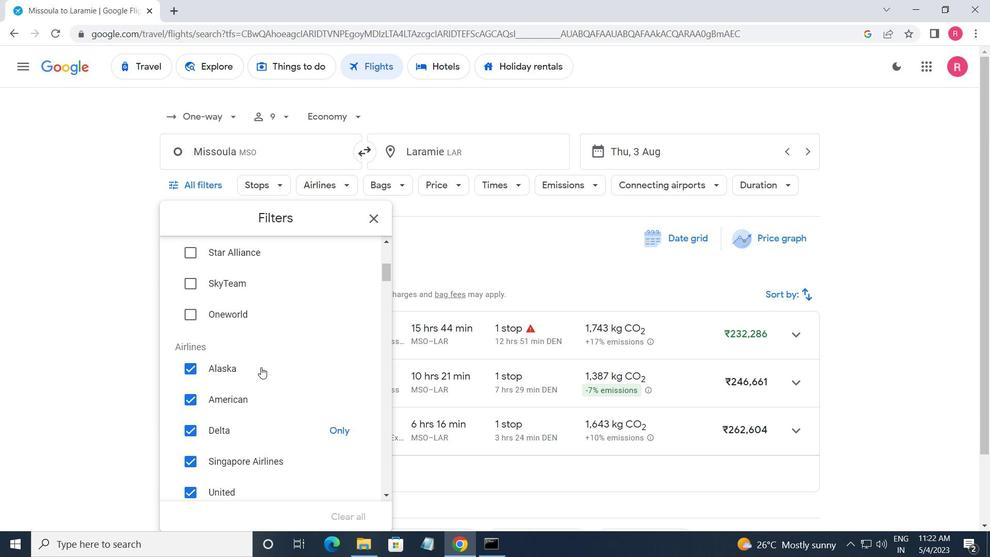 
Action: Mouse scrolled (262, 364) with delta (0, 0)
Screenshot: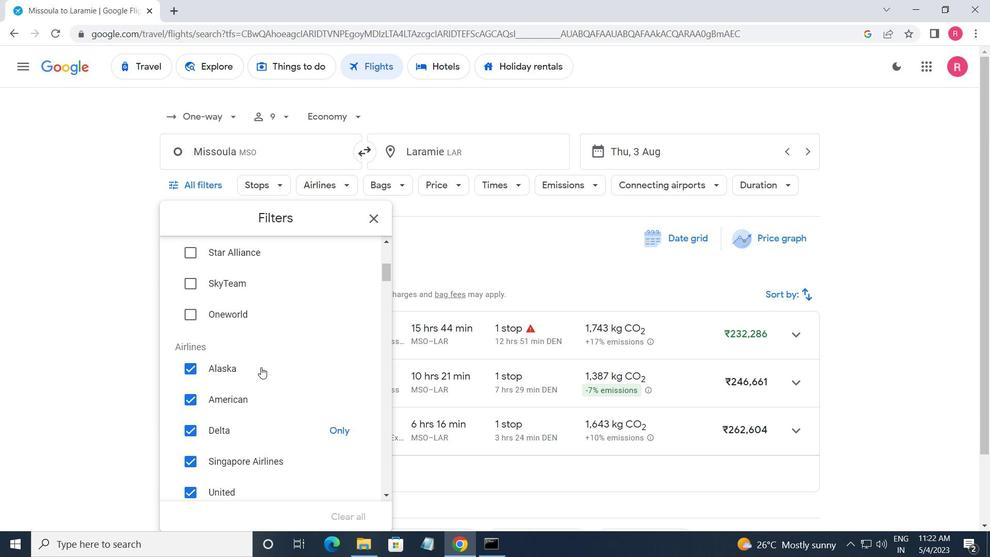 
Action: Mouse moved to (353, 336)
Screenshot: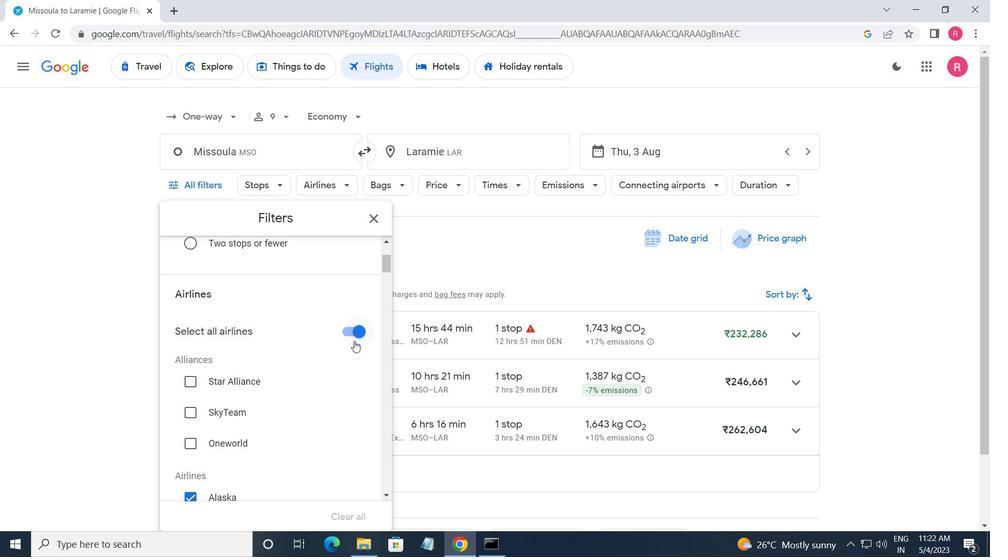 
Action: Mouse pressed left at (353, 336)
Screenshot: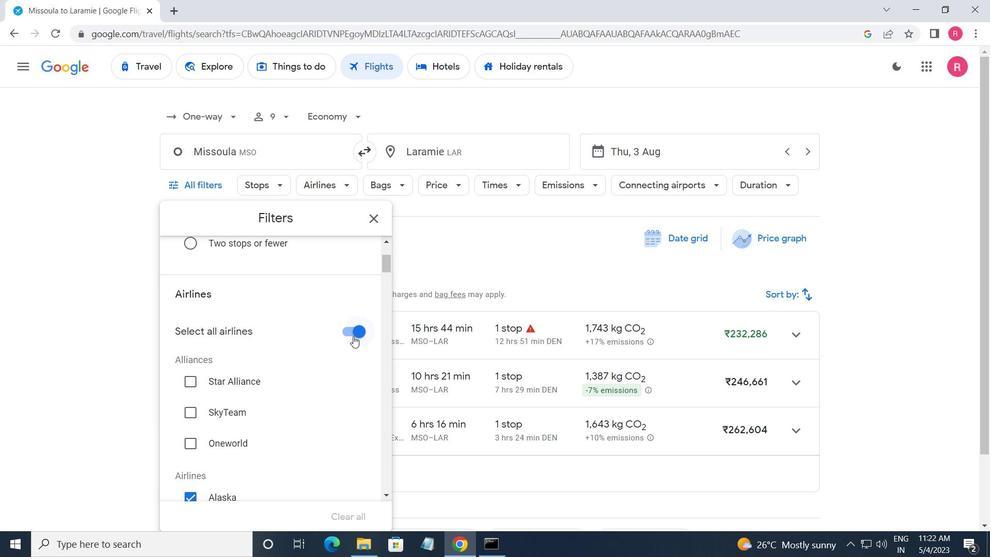 
Action: Mouse moved to (322, 362)
Screenshot: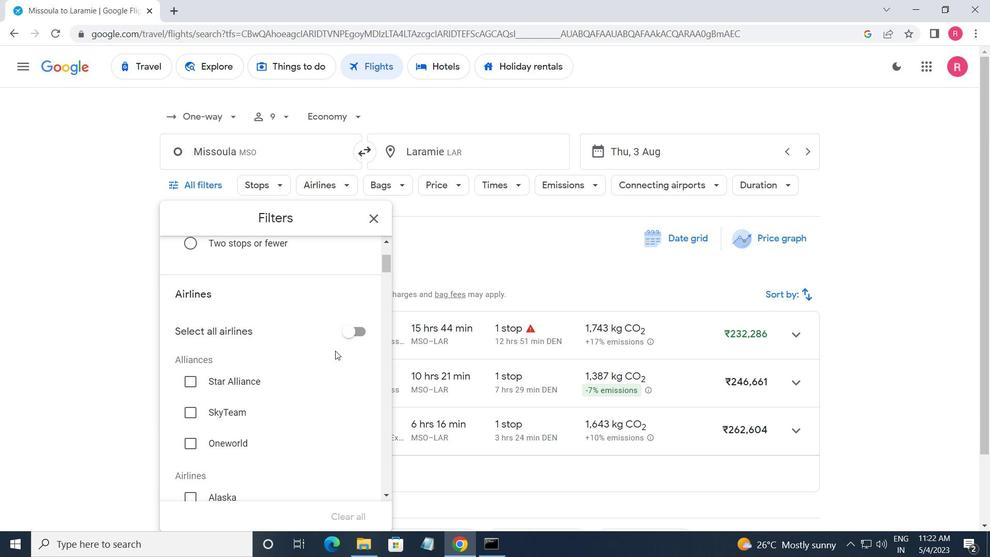 
Action: Mouse scrolled (322, 361) with delta (0, 0)
Screenshot: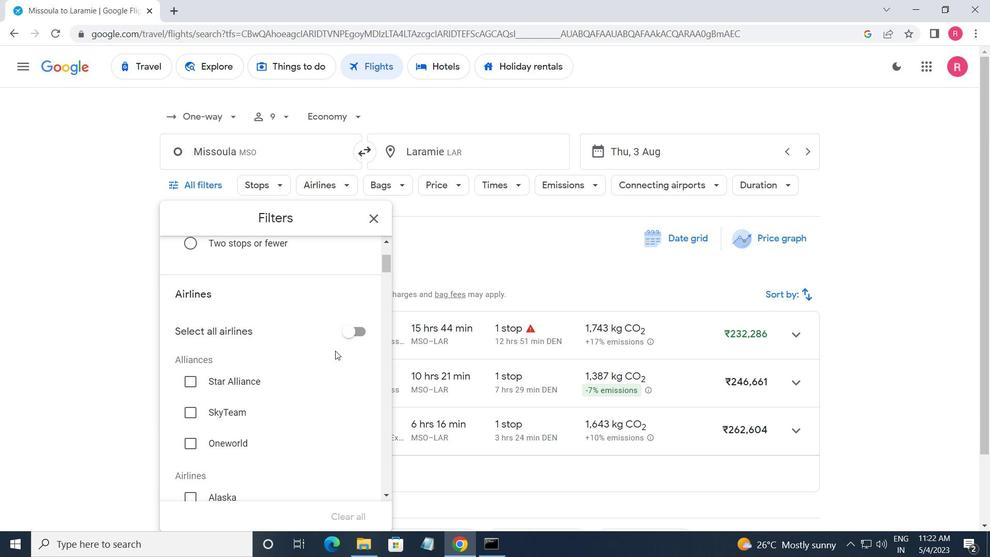 
Action: Mouse moved to (318, 371)
Screenshot: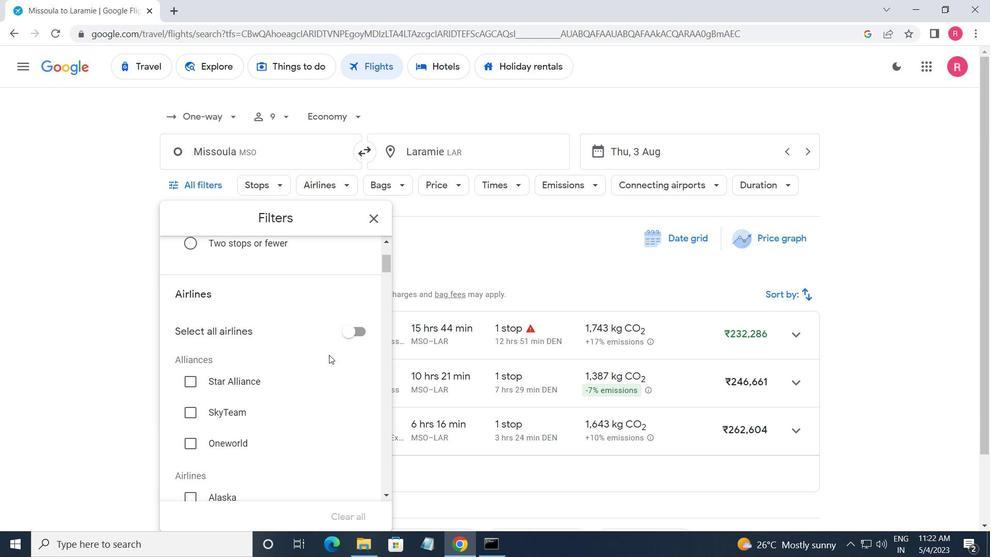 
Action: Mouse scrolled (318, 371) with delta (0, 0)
Screenshot: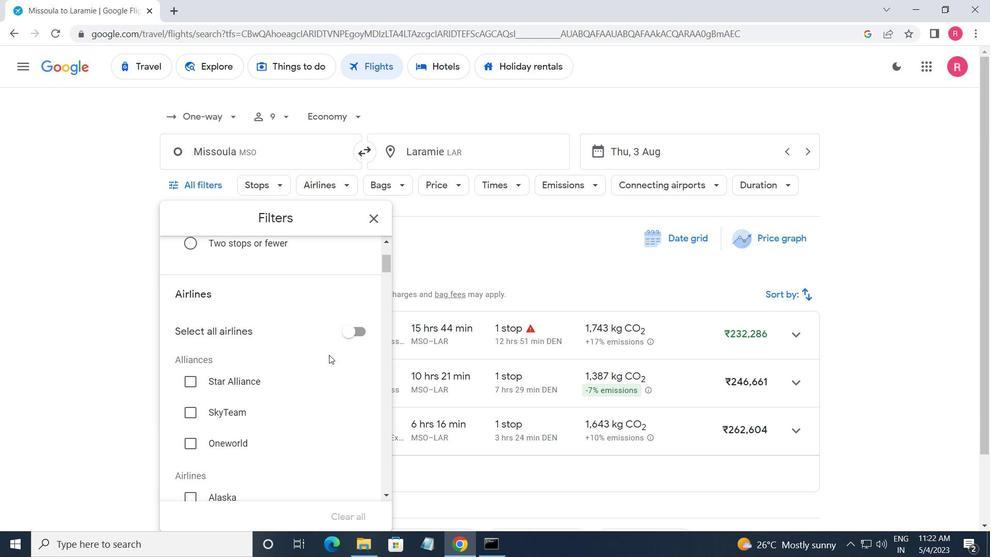
Action: Mouse moved to (317, 377)
Screenshot: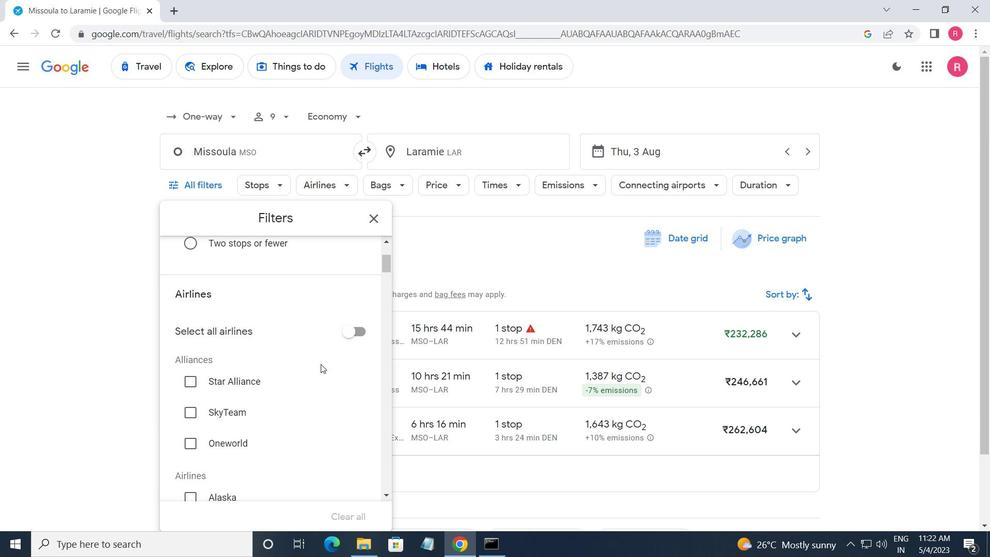 
Action: Mouse scrolled (317, 377) with delta (0, 0)
Screenshot: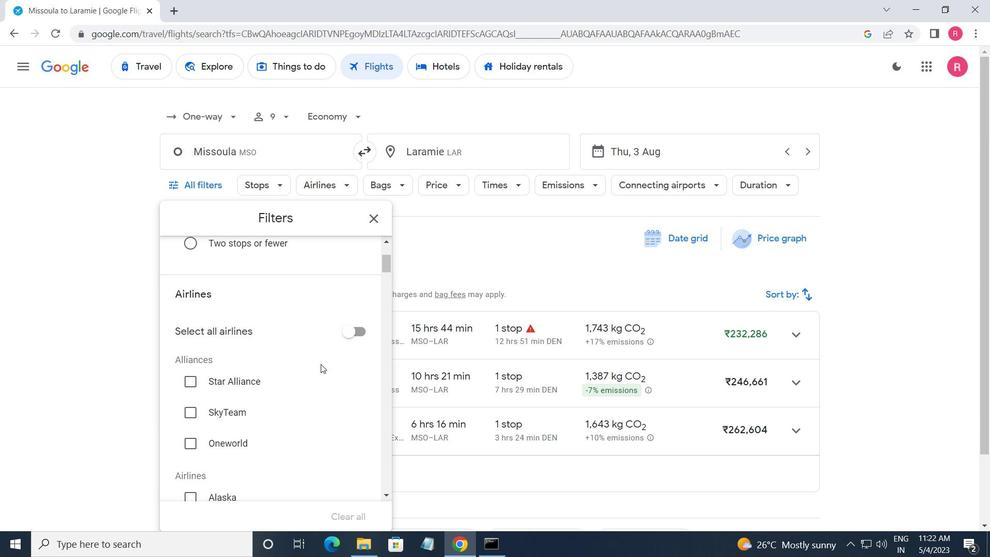 
Action: Mouse moved to (317, 380)
Screenshot: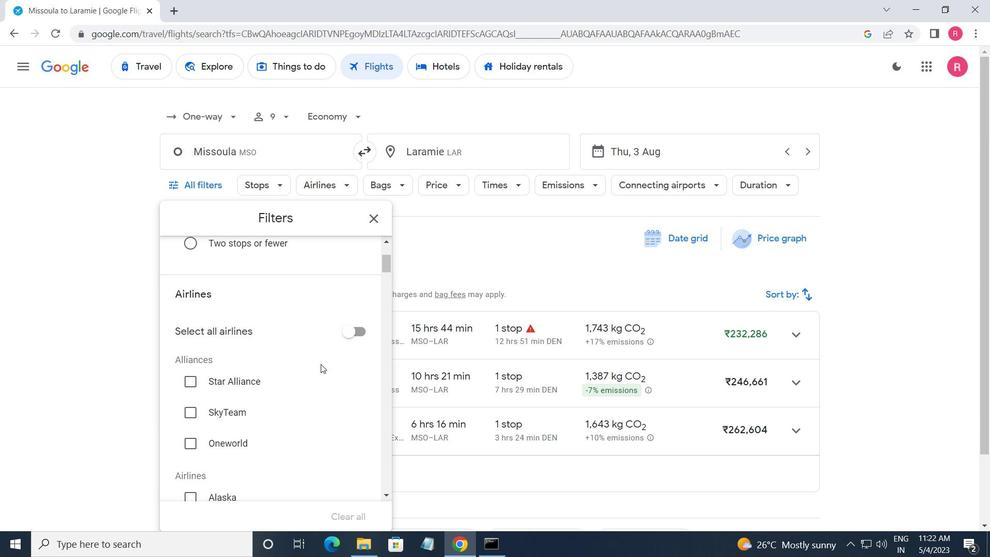 
Action: Mouse scrolled (317, 379) with delta (0, 0)
Screenshot: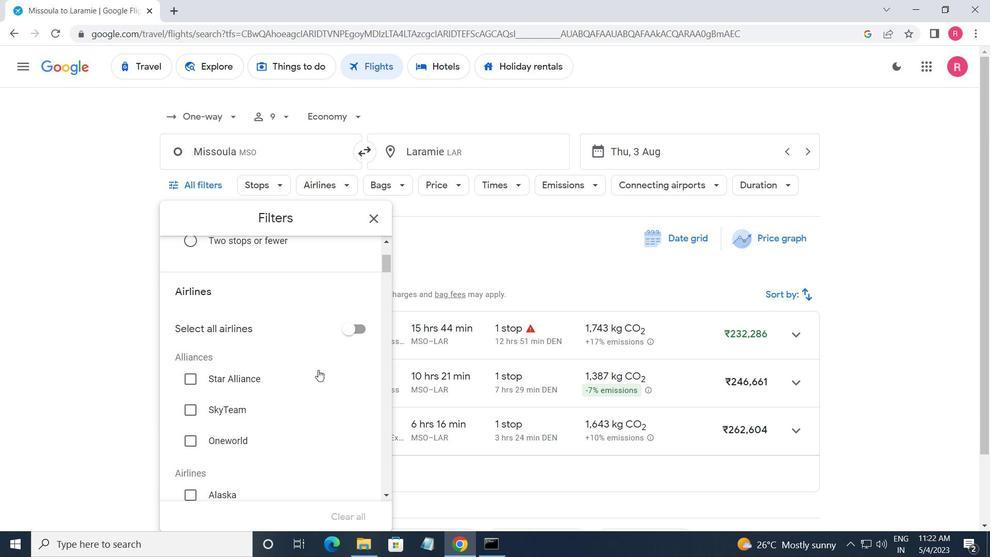 
Action: Mouse moved to (317, 382)
Screenshot: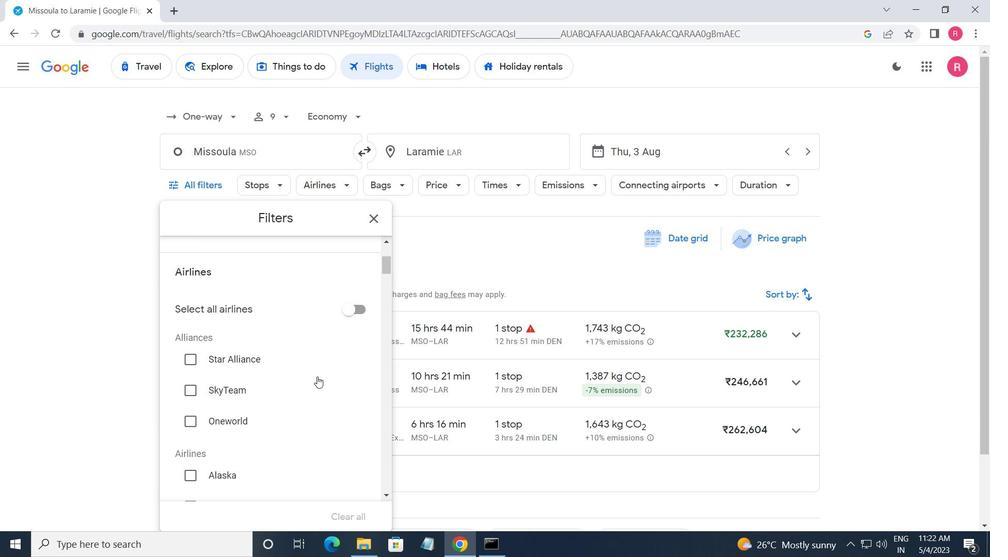 
Action: Mouse scrolled (317, 381) with delta (0, 0)
Screenshot: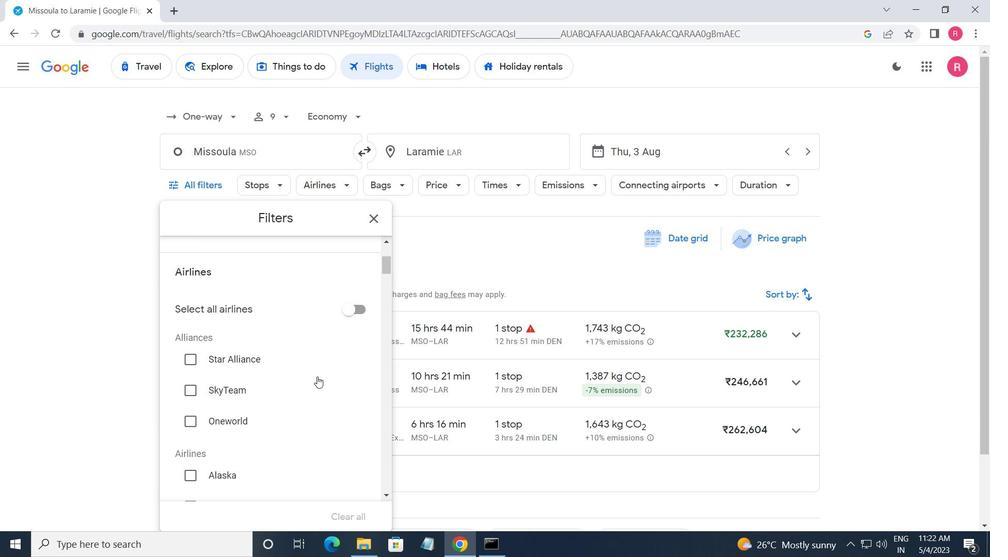 
Action: Mouse moved to (358, 414)
Screenshot: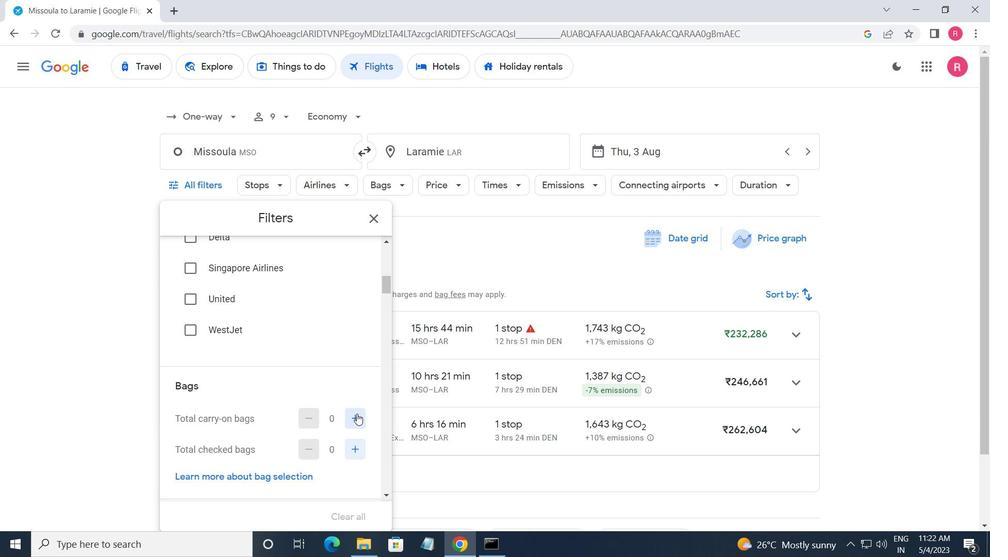 
Action: Mouse pressed left at (358, 414)
Screenshot: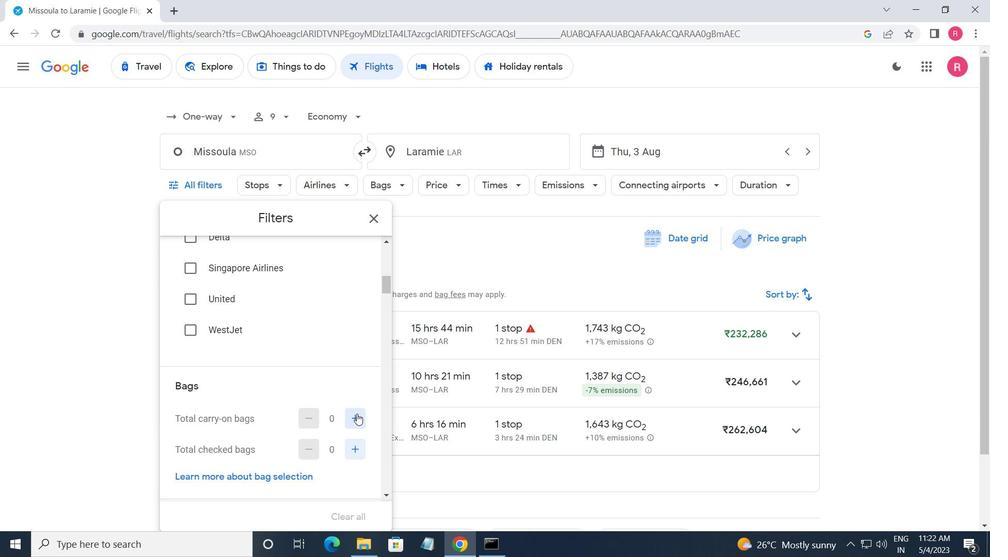 
Action: Mouse pressed left at (358, 414)
Screenshot: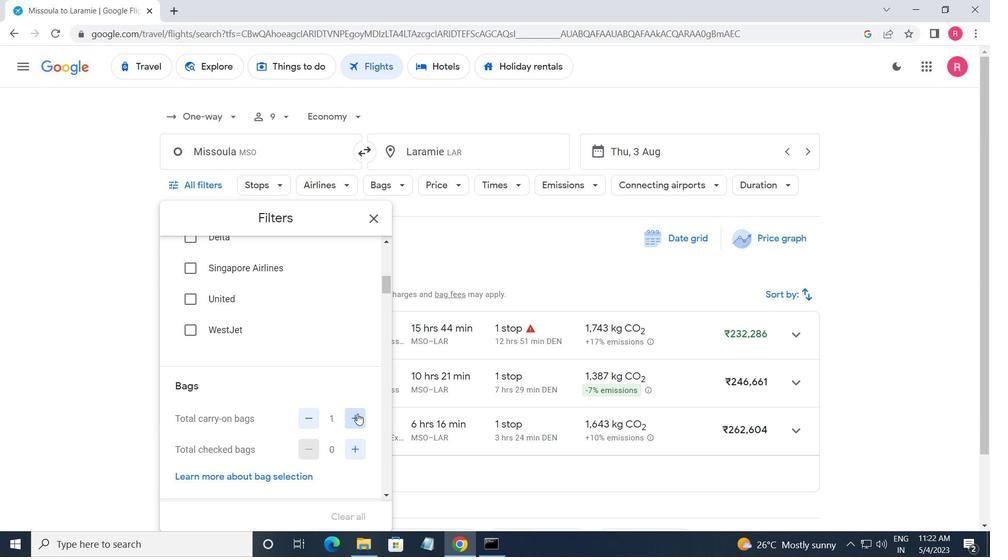 
Action: Mouse moved to (306, 413)
Screenshot: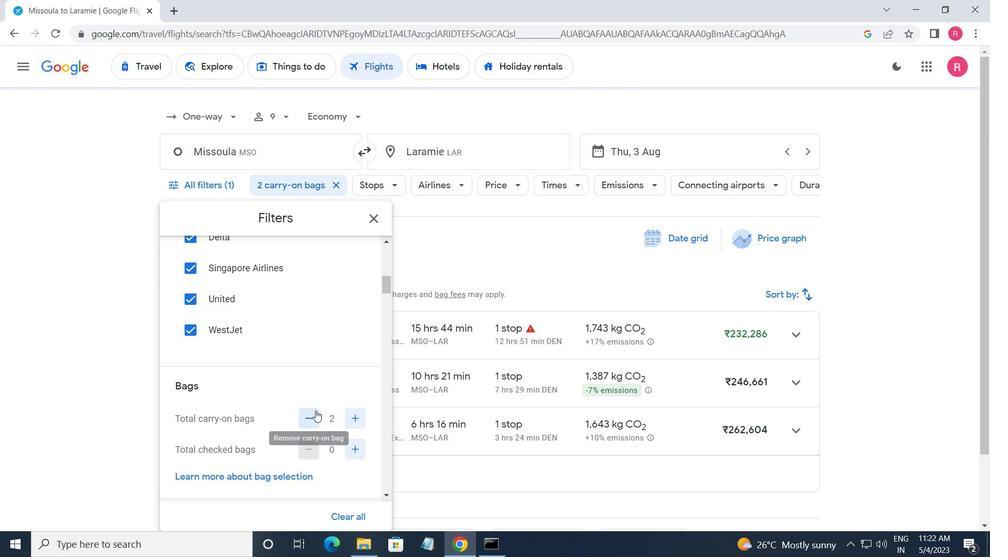 
Action: Mouse pressed left at (306, 413)
Screenshot: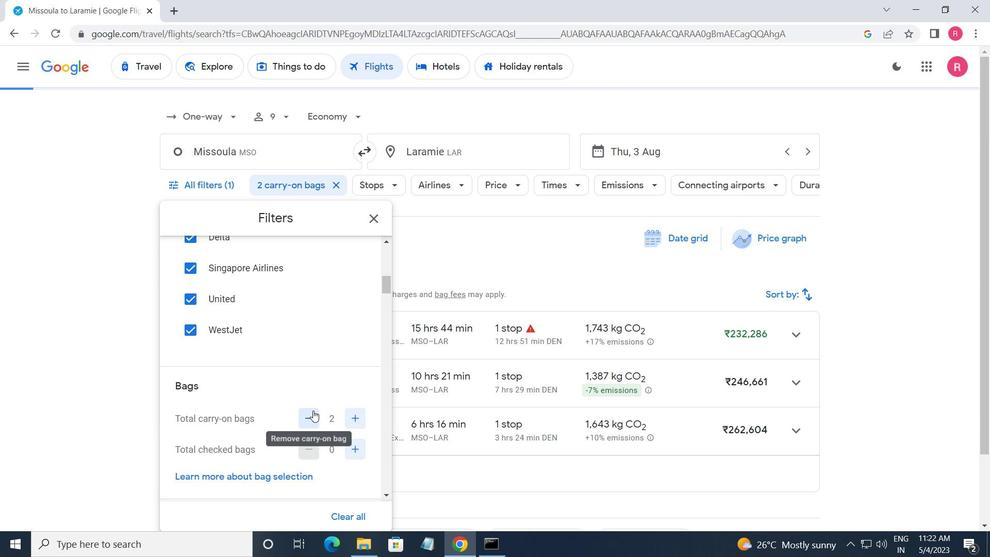 
Action: Mouse pressed left at (306, 413)
Screenshot: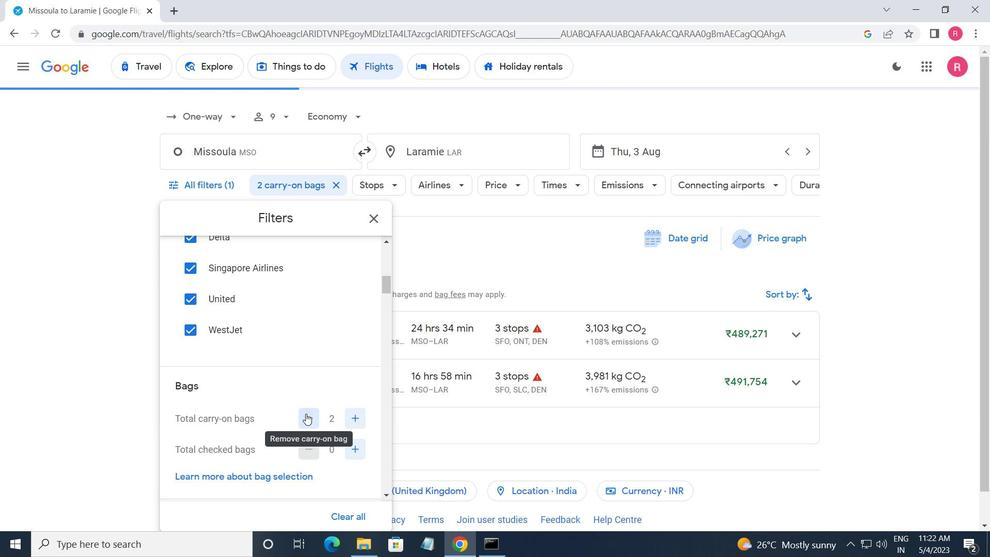 
Action: Mouse moved to (306, 413)
Screenshot: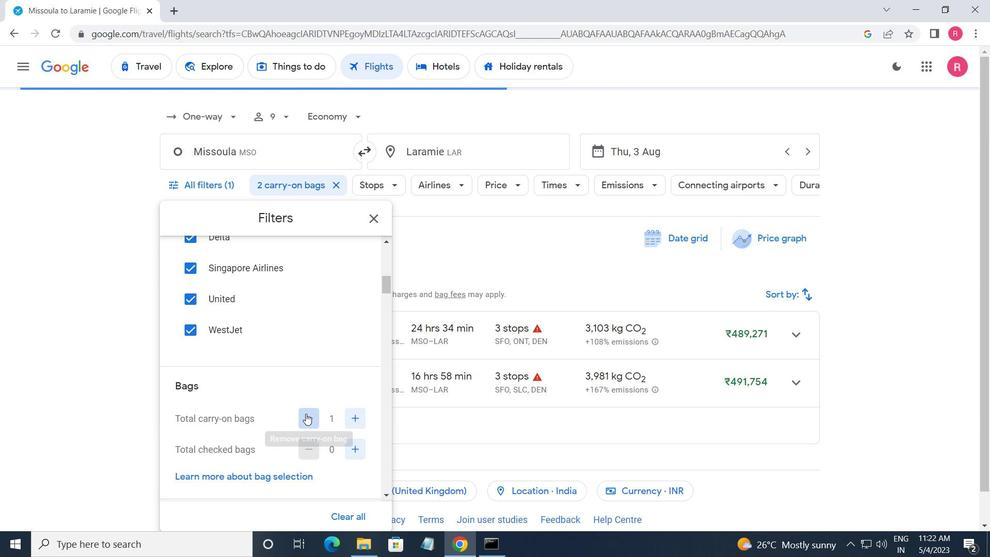 
Action: Mouse pressed left at (306, 413)
Screenshot: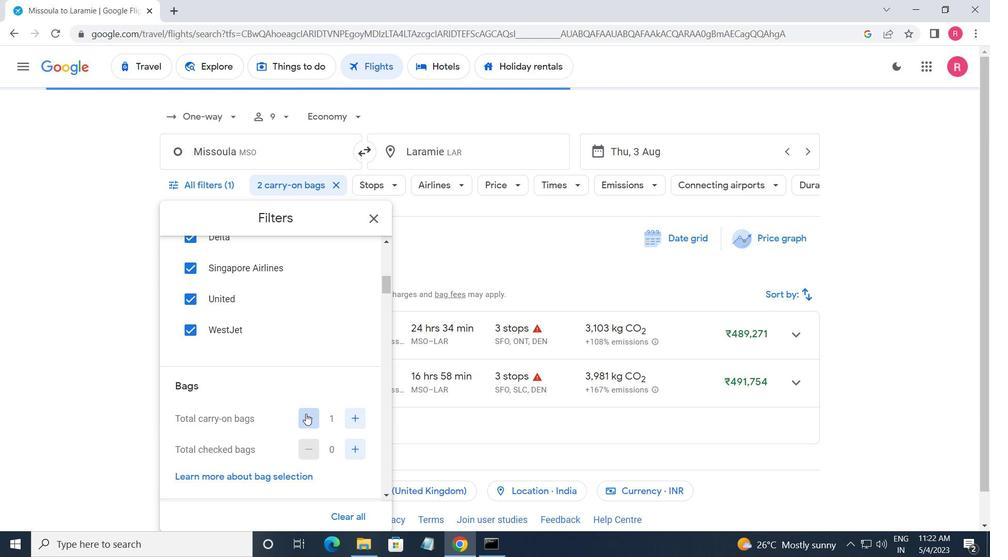 
Action: Mouse moved to (361, 455)
Screenshot: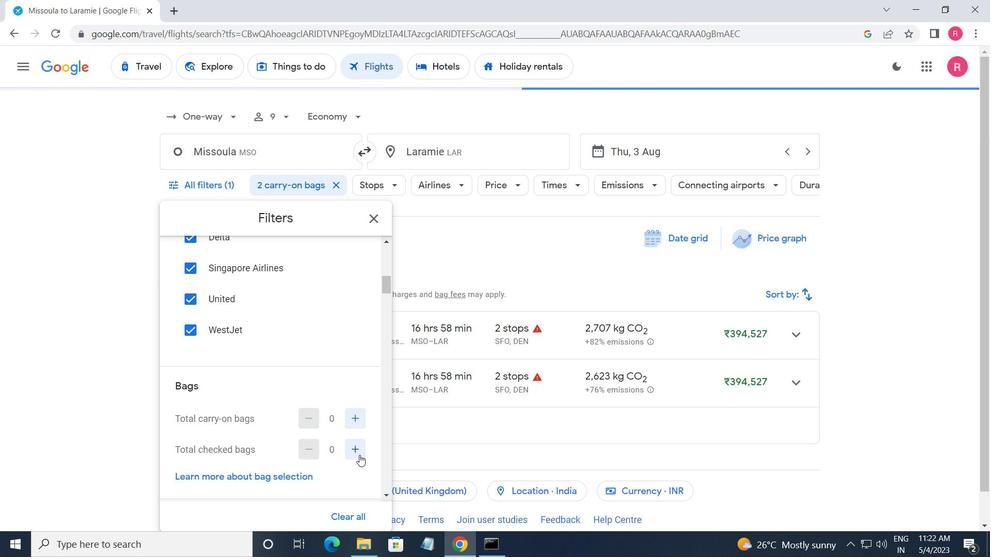 
Action: Mouse pressed left at (361, 455)
Screenshot: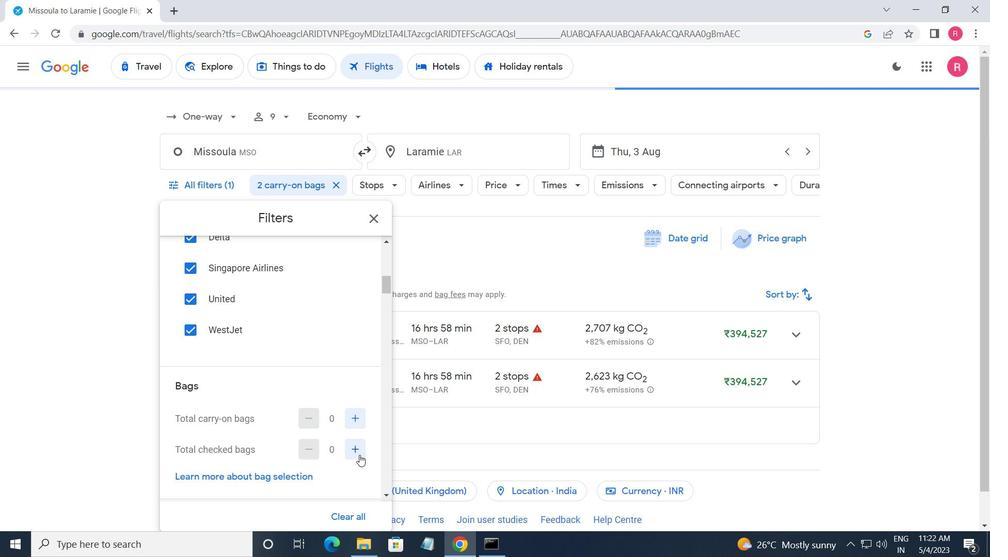 
Action: Mouse moved to (361, 454)
Screenshot: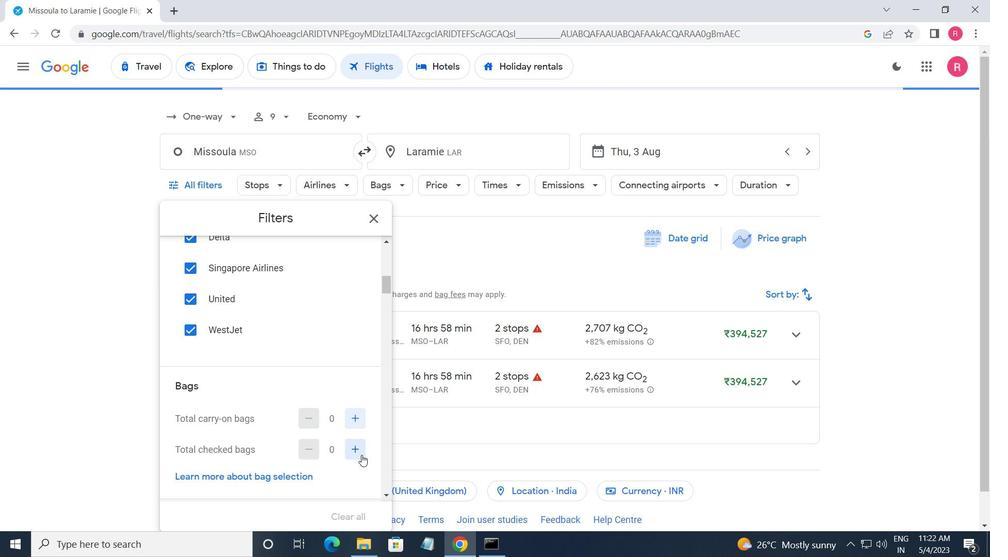 
Action: Mouse pressed left at (361, 454)
Screenshot: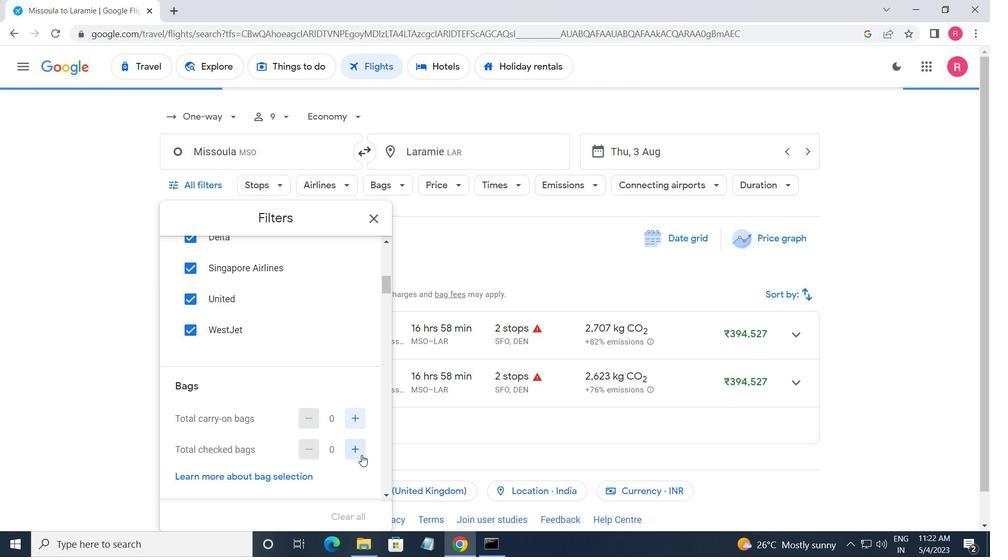 
Action: Mouse moved to (358, 452)
Screenshot: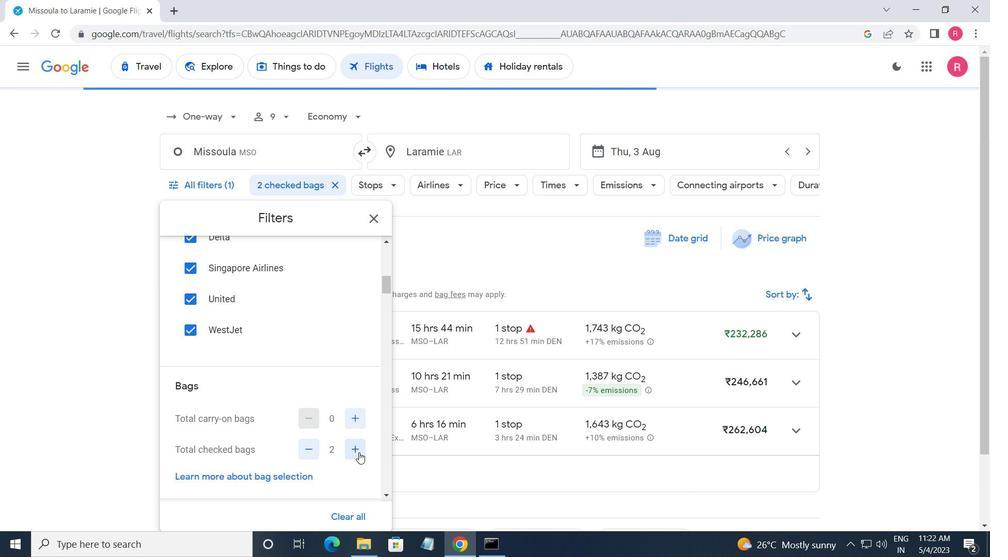 
Action: Mouse scrolled (358, 451) with delta (0, 0)
Screenshot: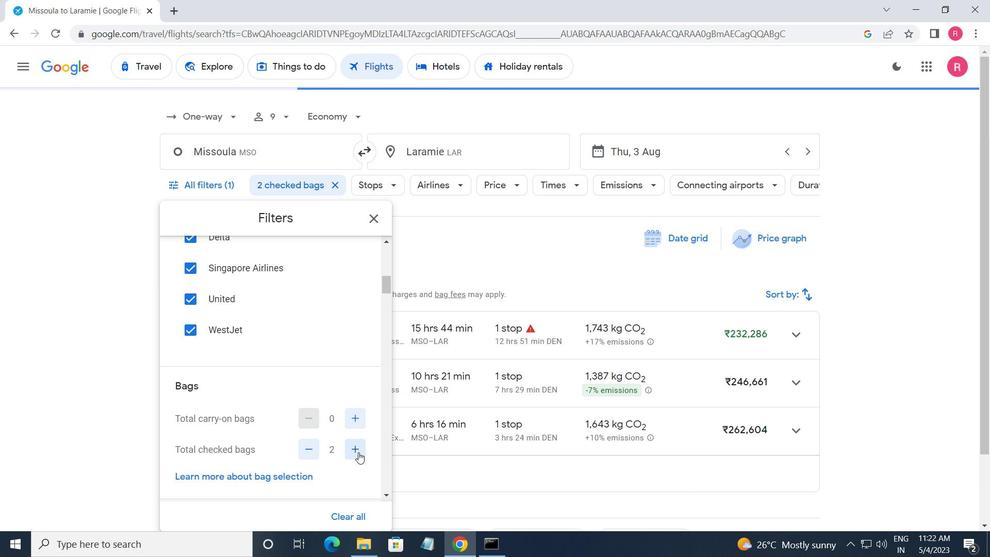 
Action: Mouse moved to (358, 452)
Screenshot: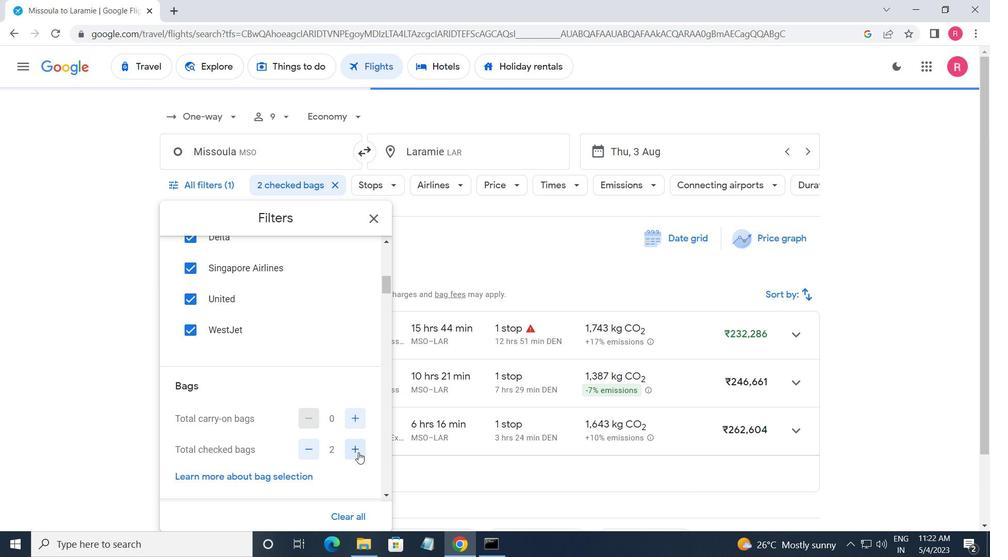 
Action: Mouse scrolled (358, 451) with delta (0, 0)
Screenshot: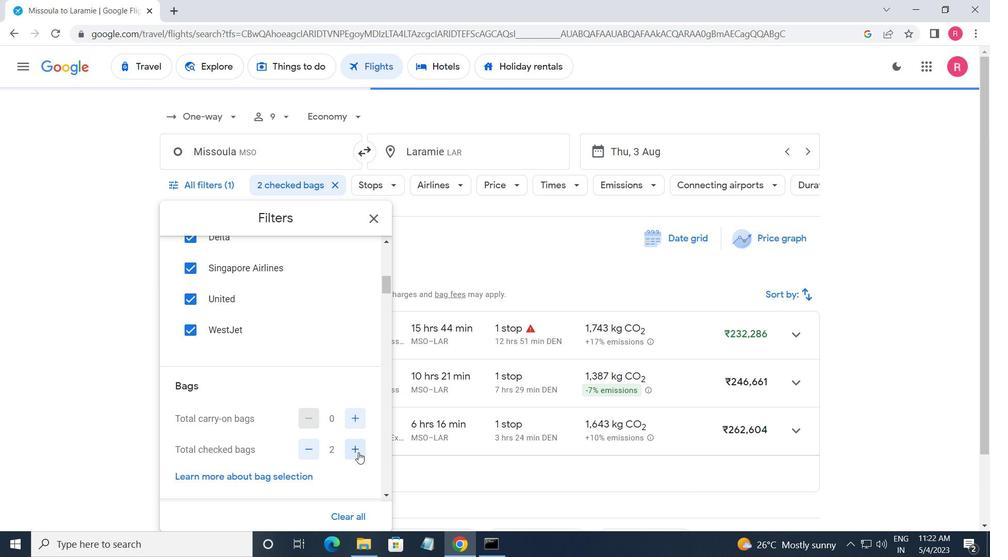 
Action: Mouse moved to (363, 450)
Screenshot: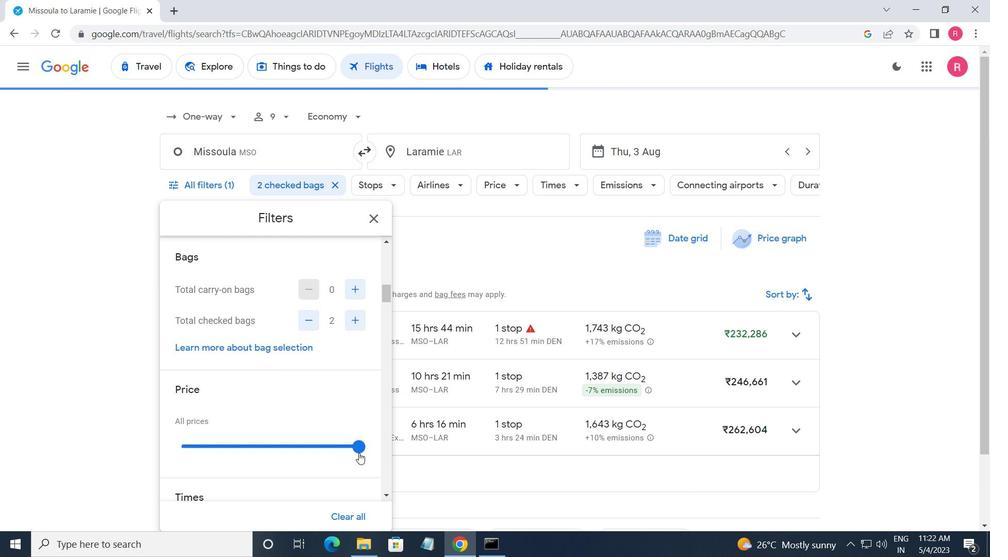 
Action: Mouse pressed left at (363, 450)
Screenshot: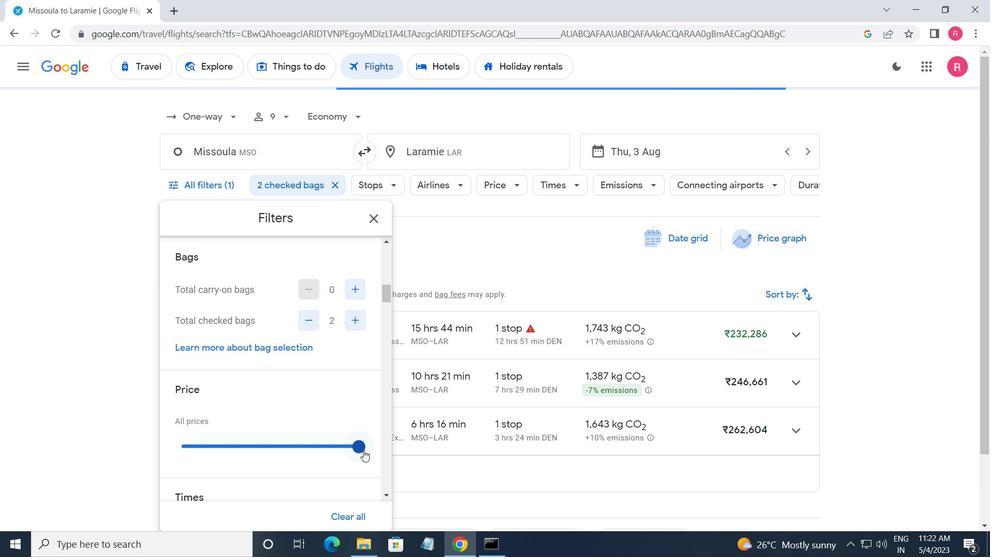 
Action: Mouse moved to (360, 446)
Screenshot: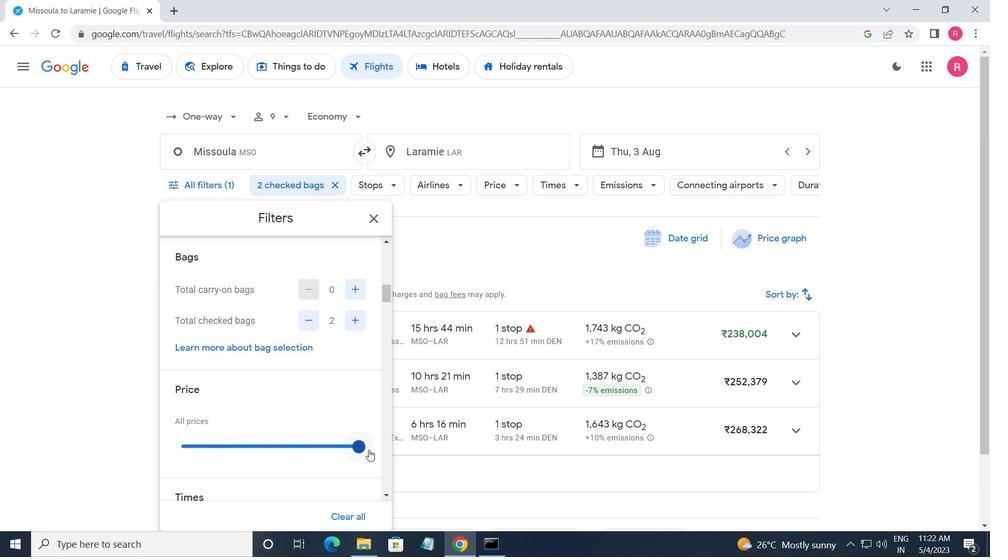 
Action: Mouse pressed left at (360, 446)
Screenshot: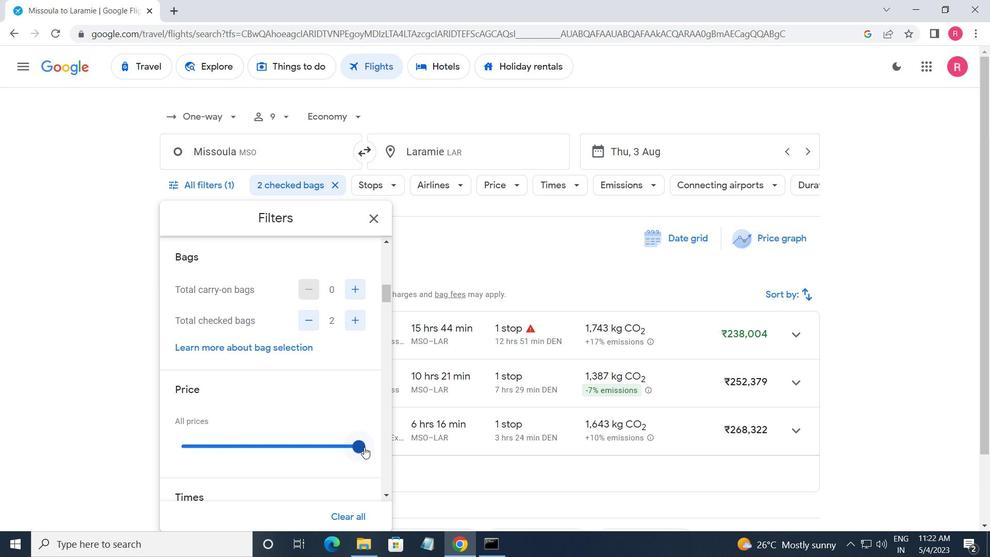 
Action: Mouse moved to (284, 415)
Screenshot: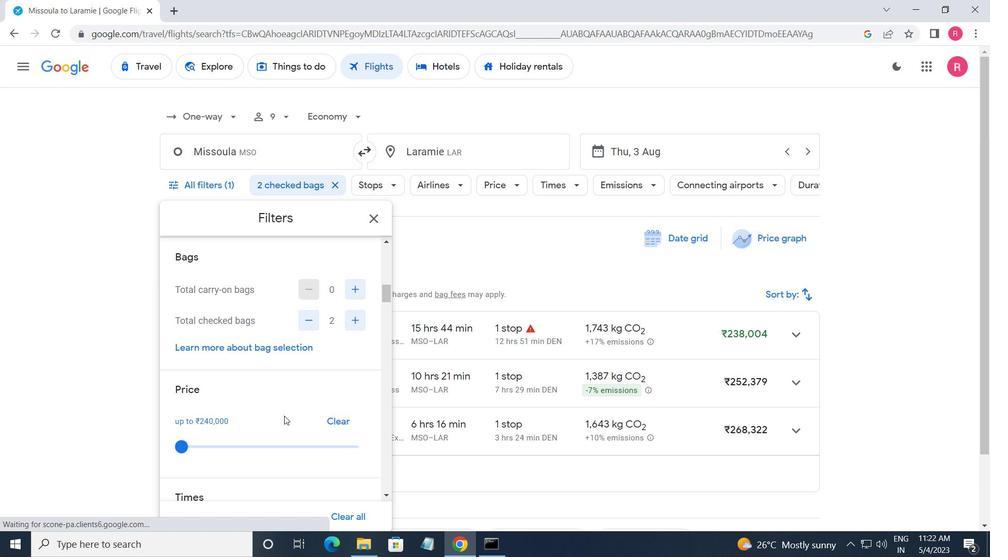 
Action: Mouse scrolled (284, 414) with delta (0, 0)
Screenshot: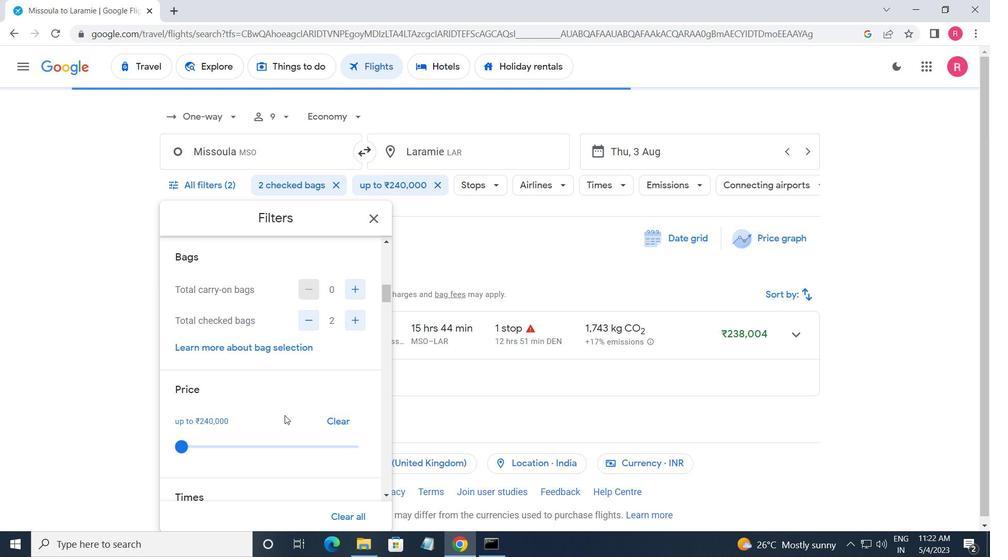 
Action: Mouse moved to (285, 415)
Screenshot: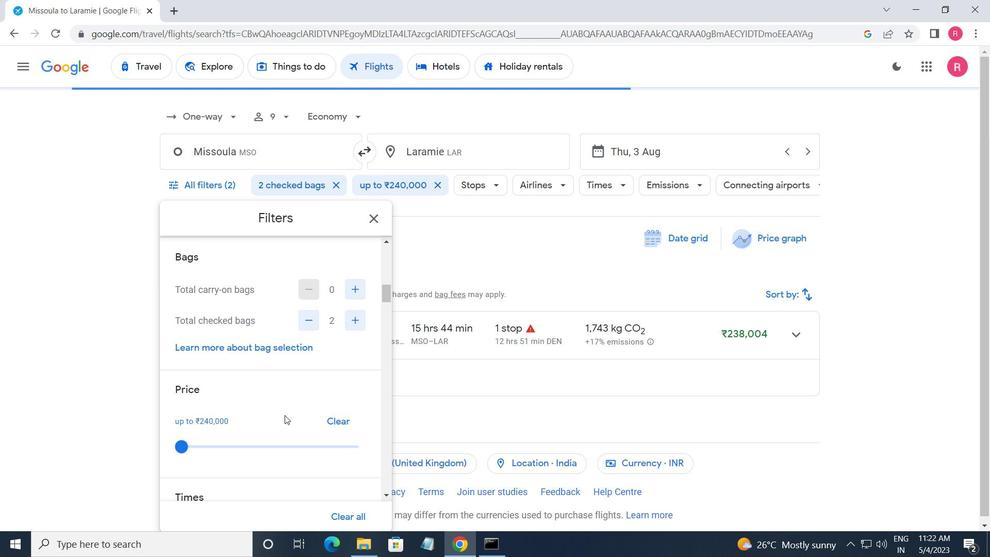 
Action: Mouse scrolled (285, 414) with delta (0, 0)
Screenshot: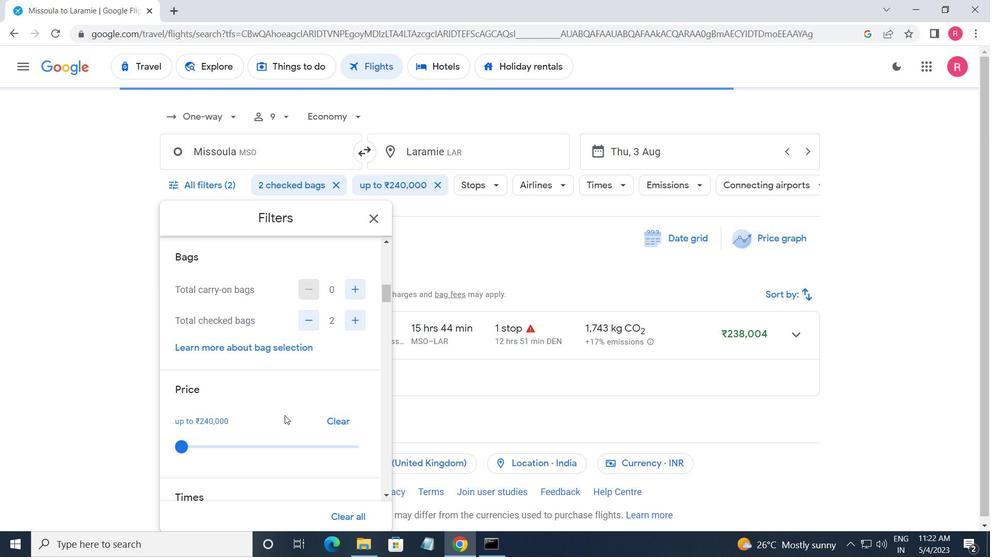 
Action: Mouse moved to (184, 462)
Screenshot: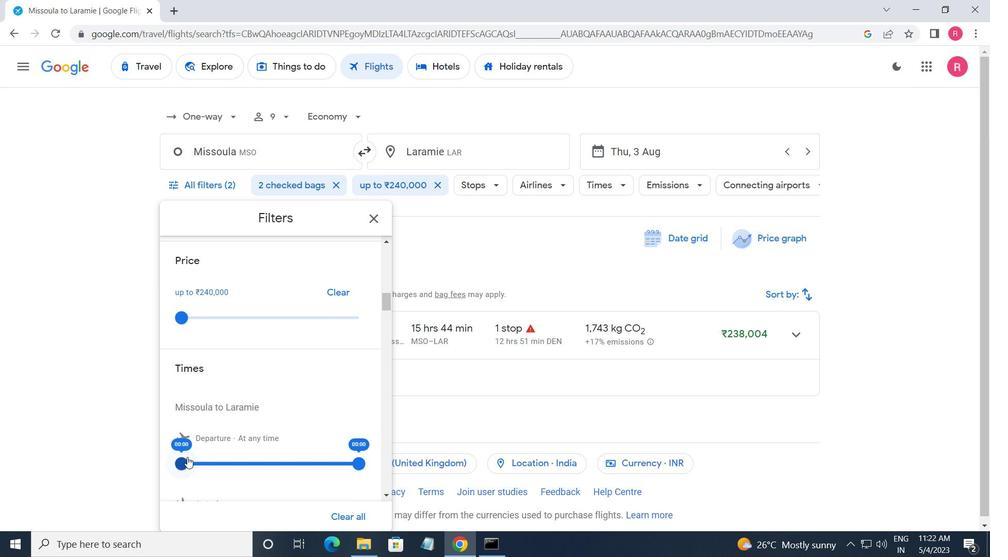 
Action: Mouse pressed left at (184, 462)
Screenshot: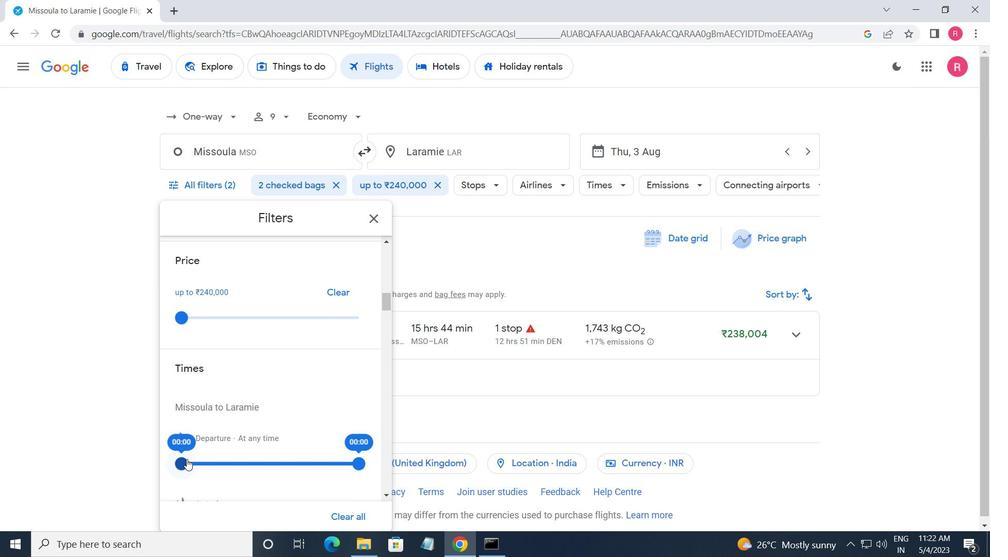 
Action: Mouse moved to (361, 467)
Screenshot: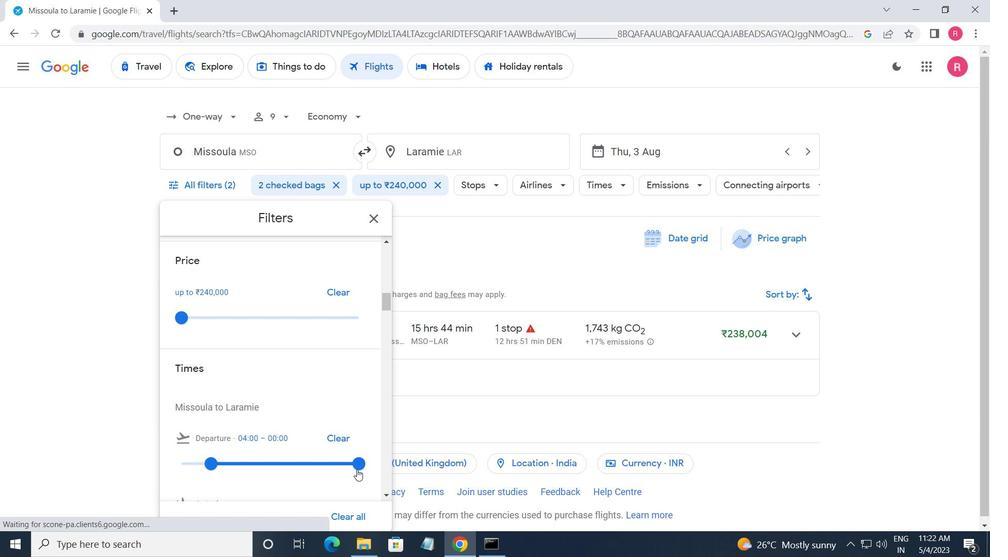 
Action: Mouse pressed left at (361, 467)
Screenshot: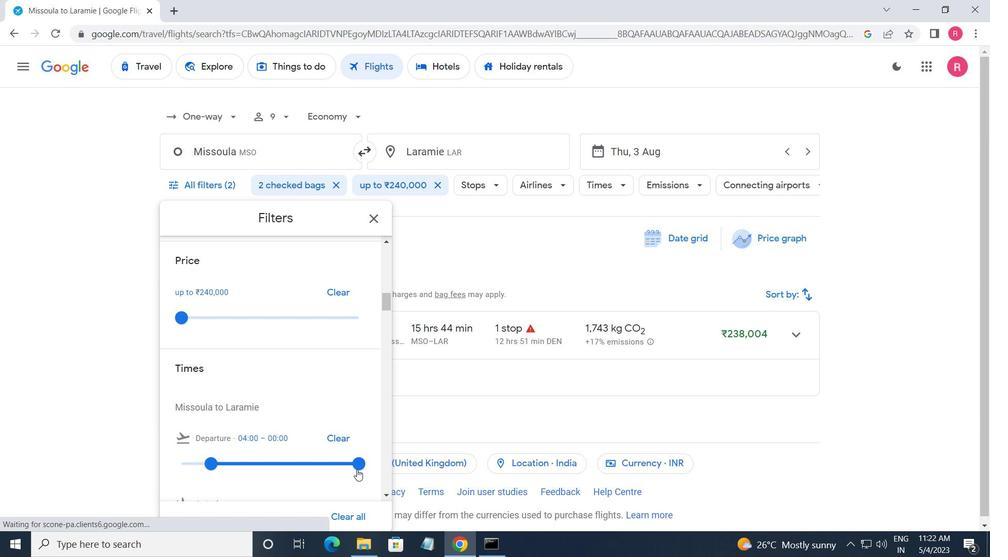 
Action: Mouse moved to (370, 221)
Screenshot: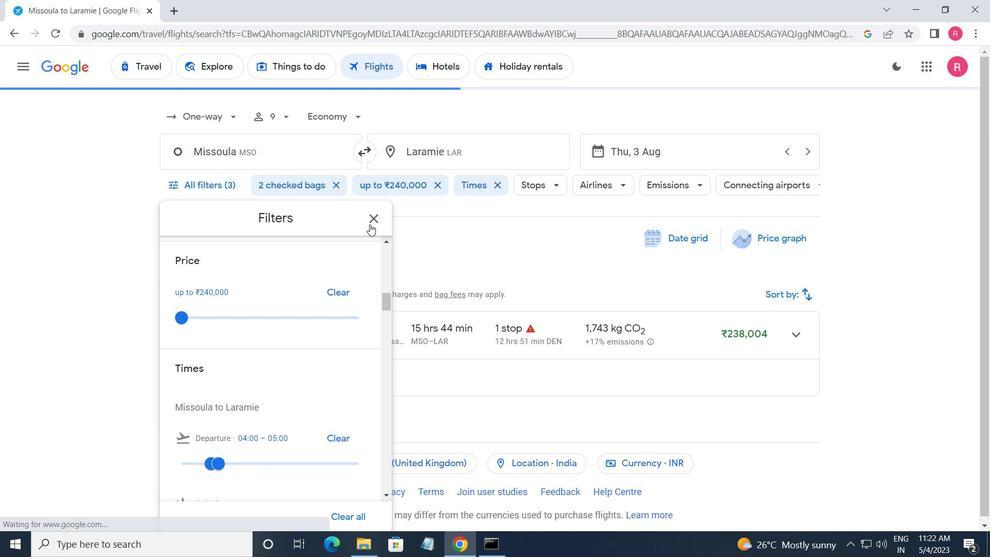 
Action: Mouse pressed left at (370, 221)
Screenshot: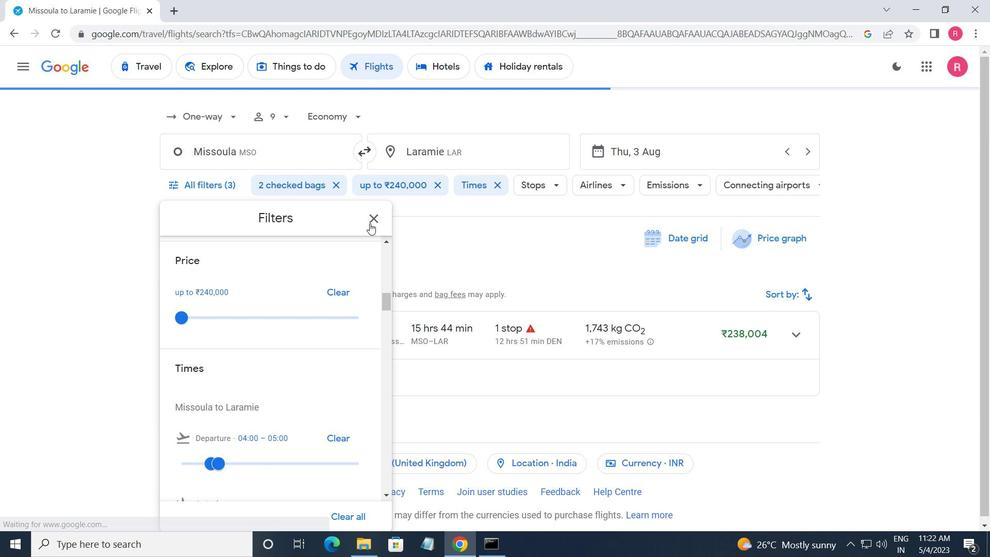 
Action: Mouse moved to (370, 220)
Screenshot: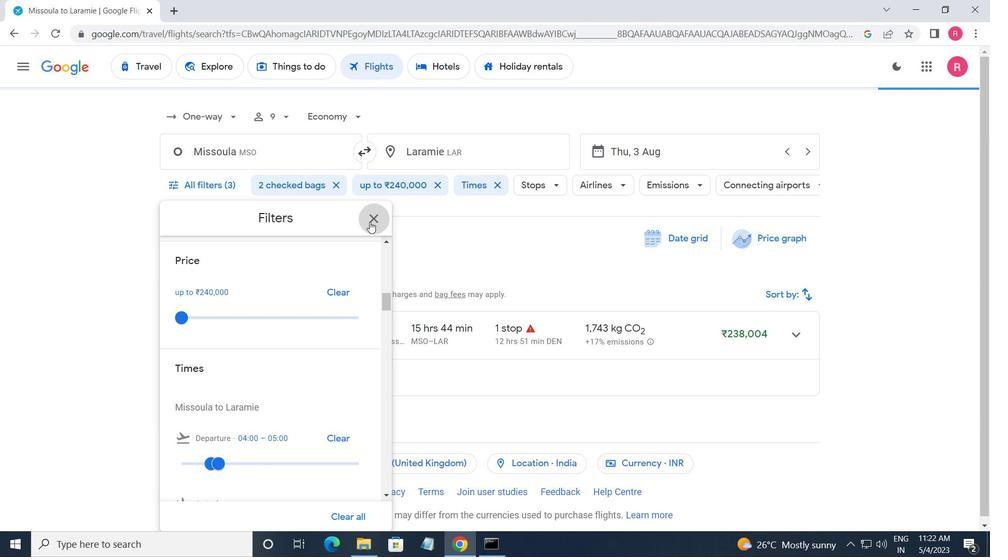 
